Task: Create a due date automation trigger when advanced on, 2 hours before a card is due add content with a description not starting with resume.
Action: Mouse moved to (1185, 348)
Screenshot: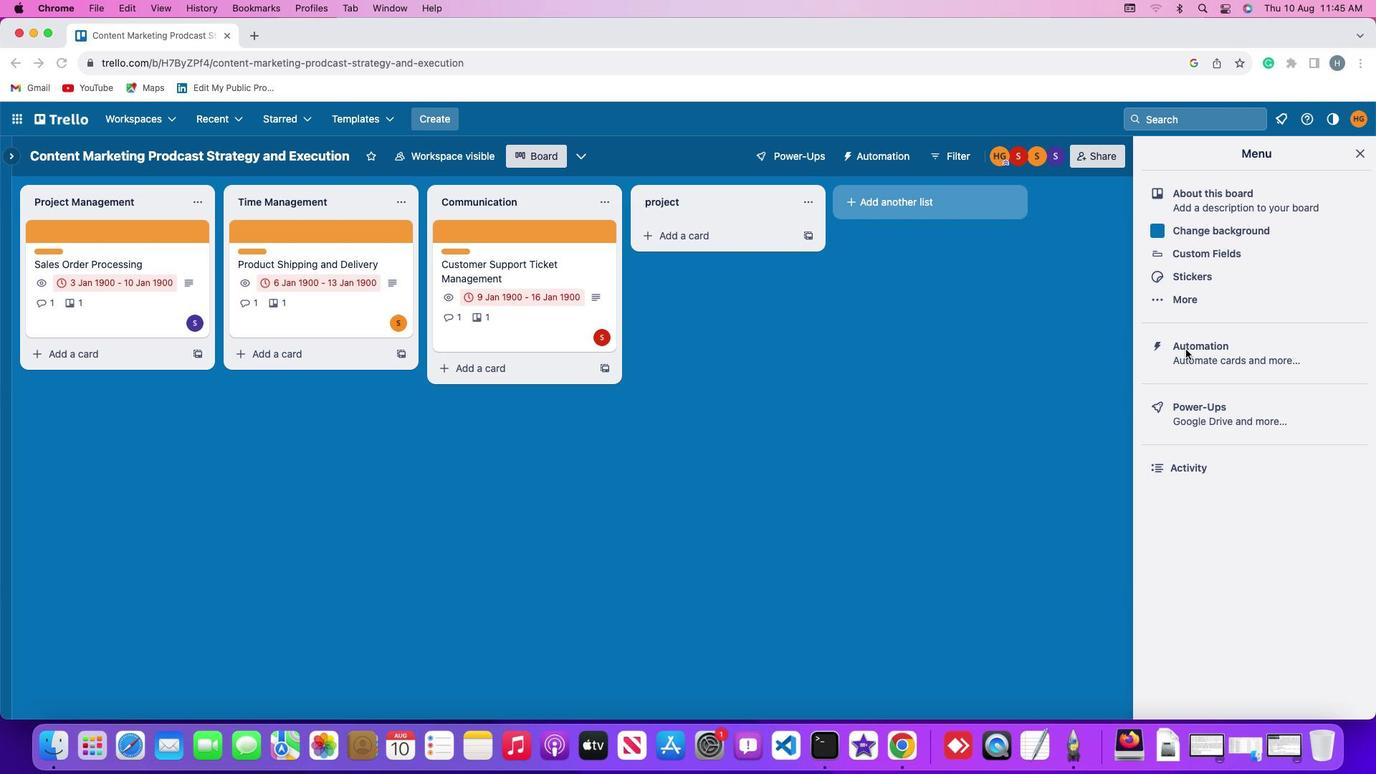 
Action: Mouse pressed left at (1185, 348)
Screenshot: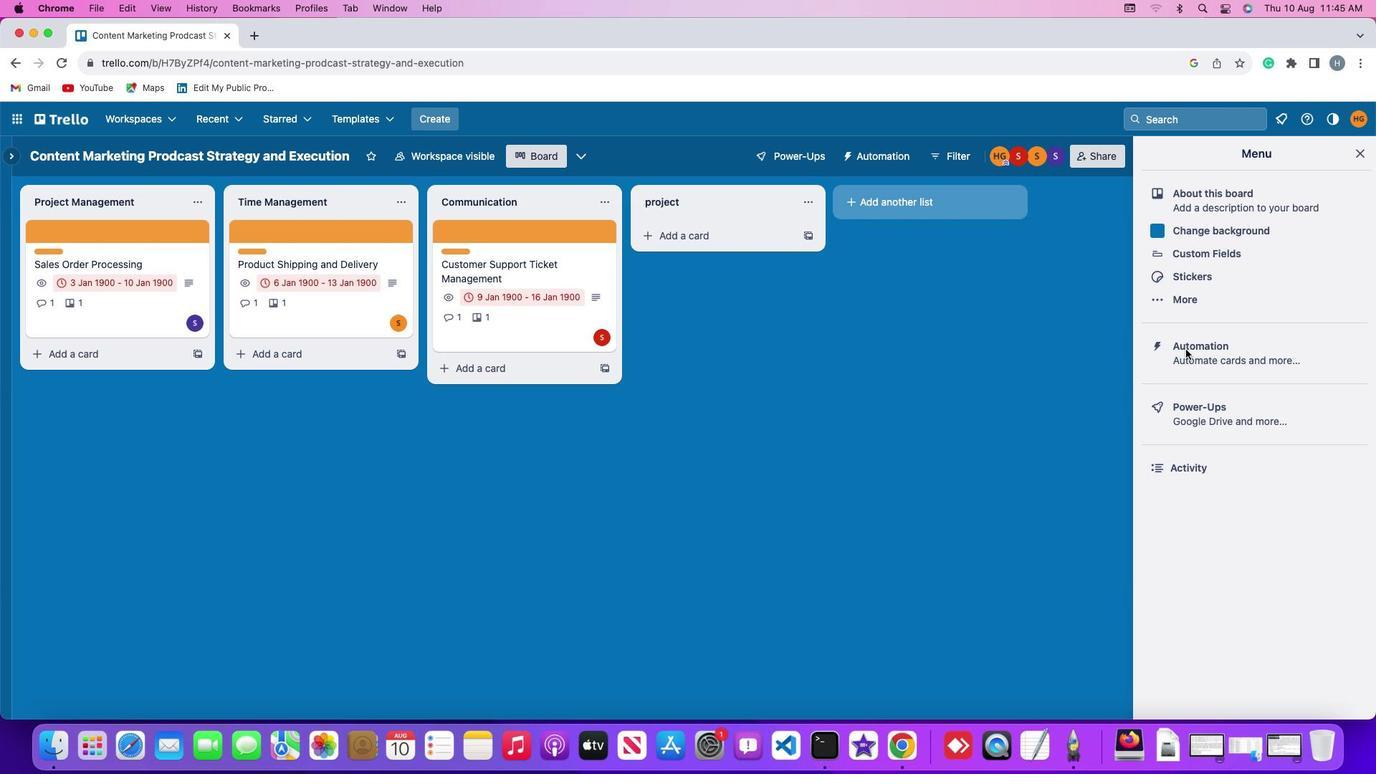 
Action: Mouse pressed left at (1185, 348)
Screenshot: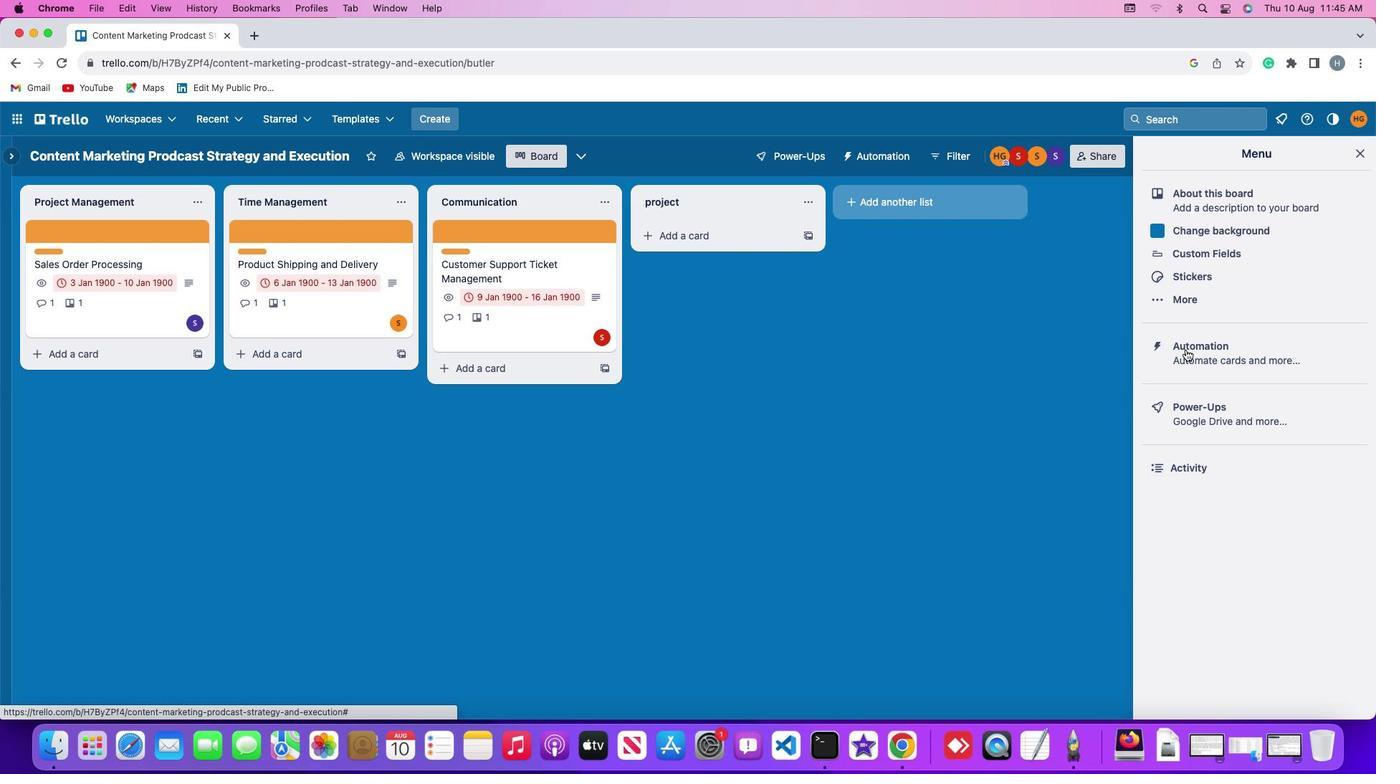 
Action: Mouse moved to (83, 338)
Screenshot: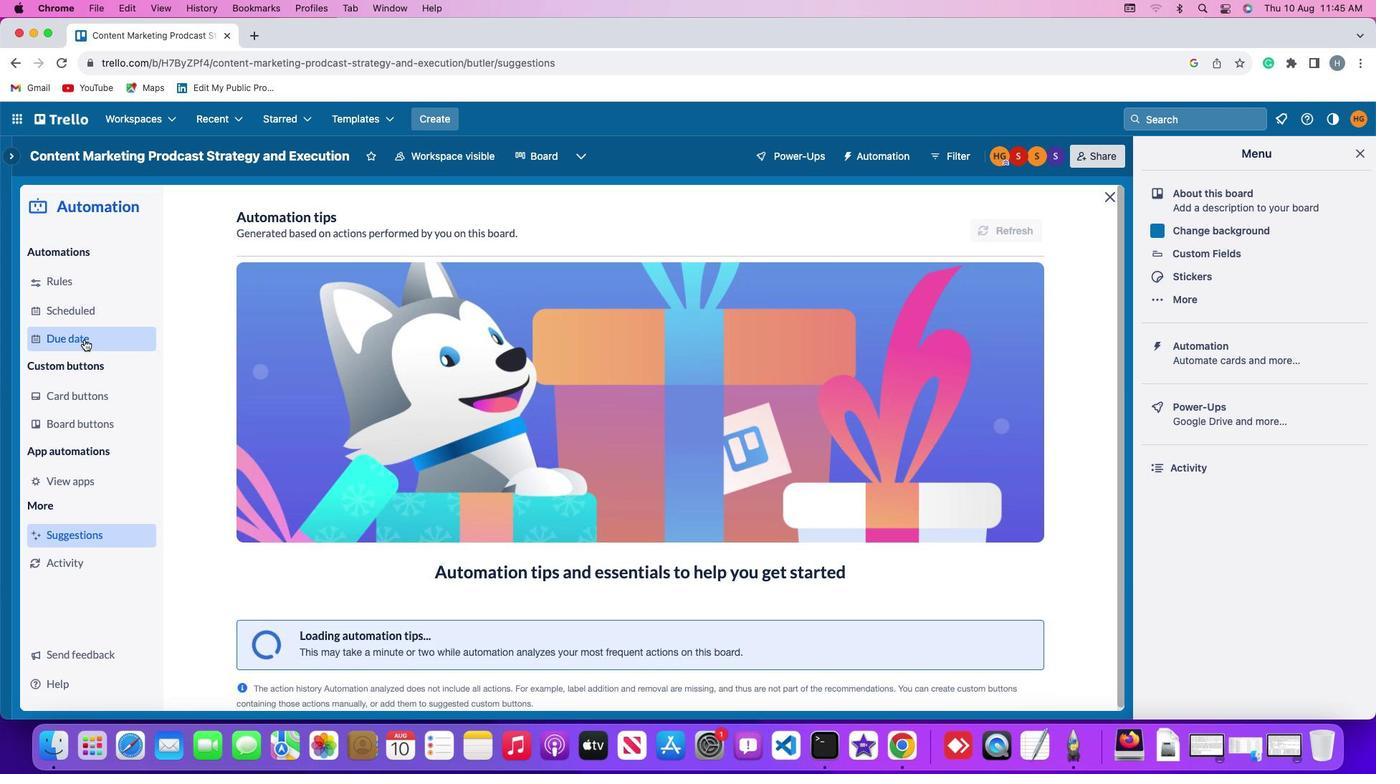 
Action: Mouse pressed left at (83, 338)
Screenshot: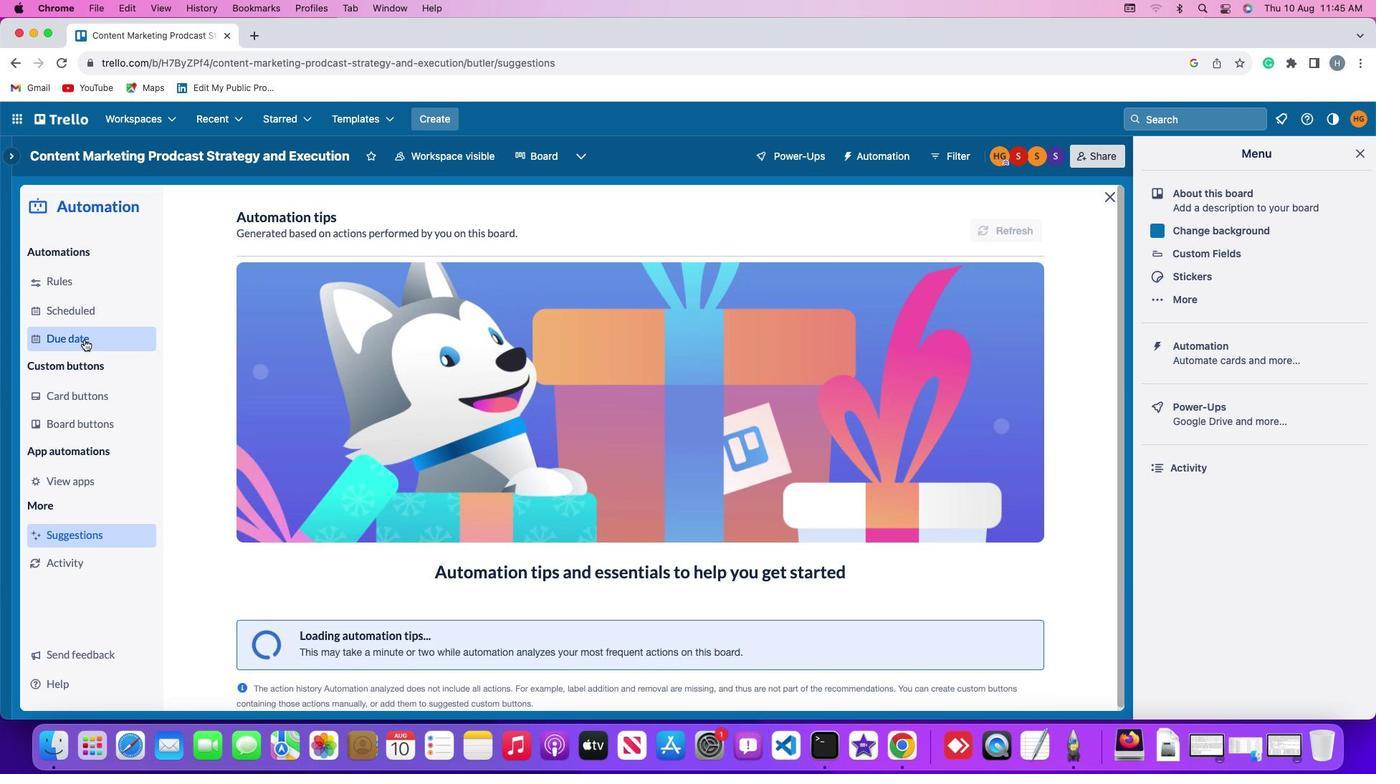 
Action: Mouse moved to (960, 220)
Screenshot: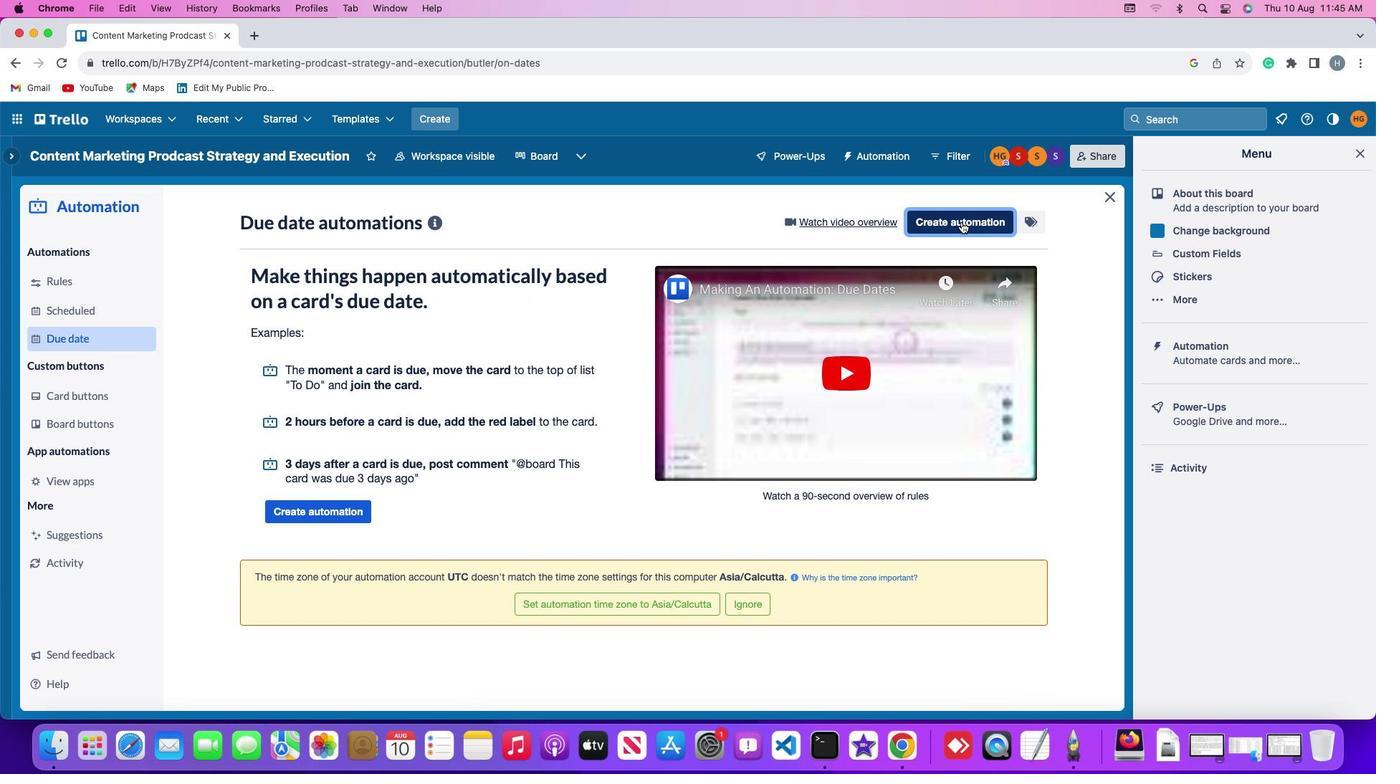 
Action: Mouse pressed left at (960, 220)
Screenshot: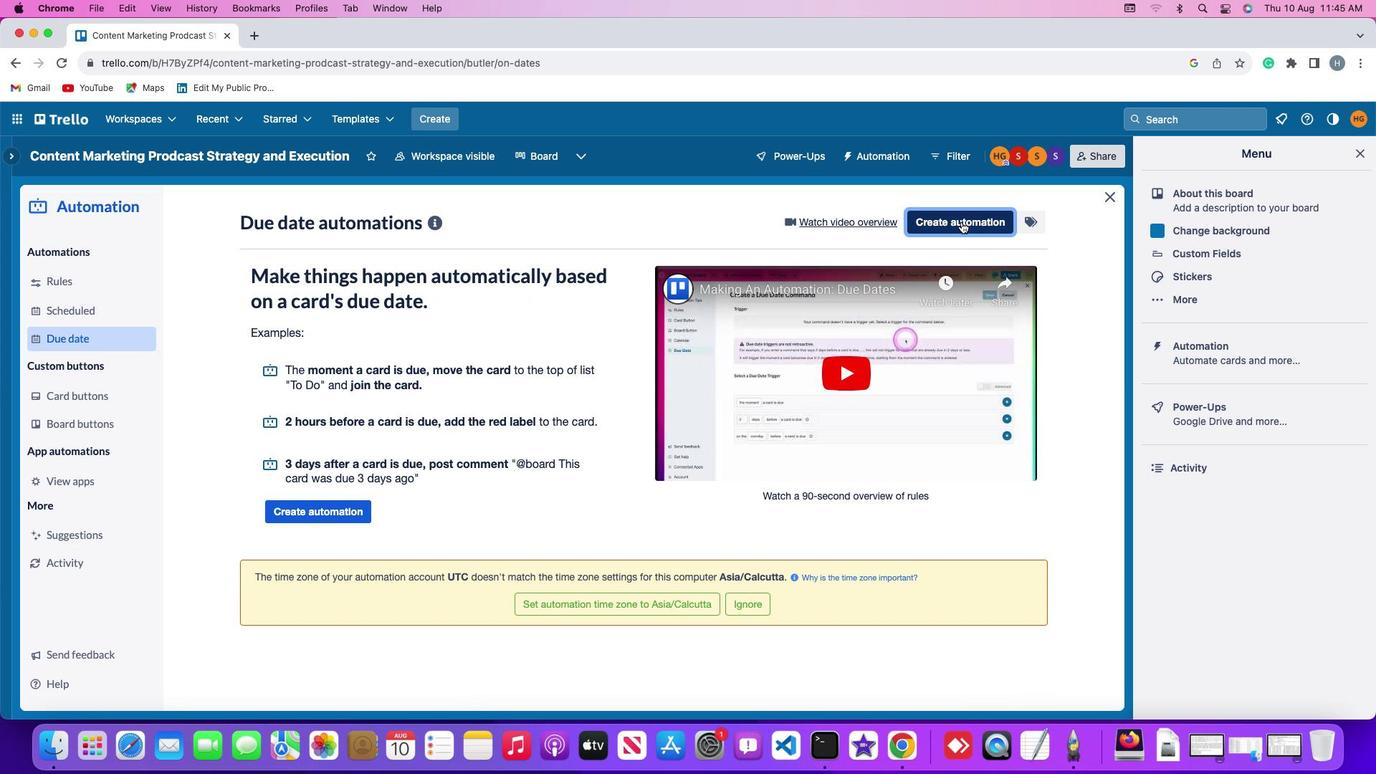 
Action: Mouse moved to (378, 354)
Screenshot: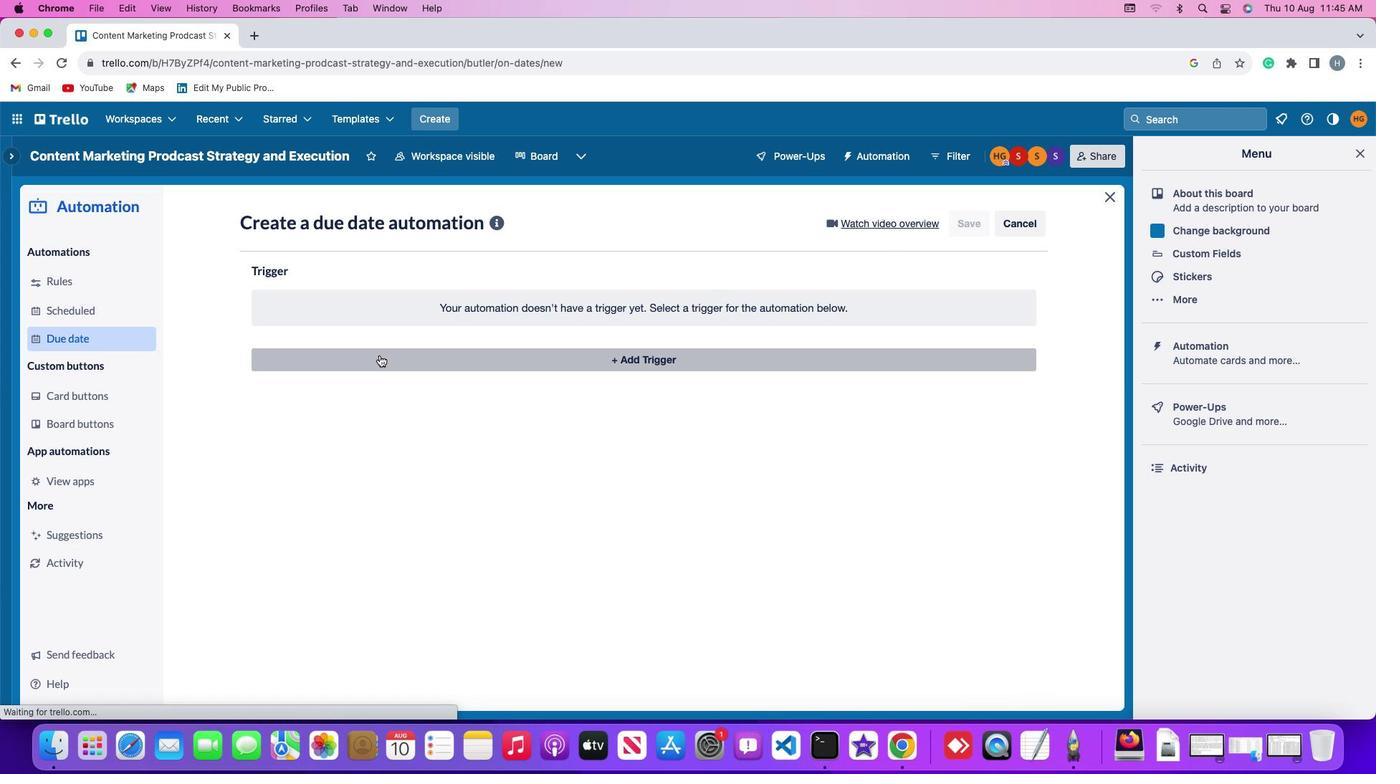 
Action: Mouse pressed left at (378, 354)
Screenshot: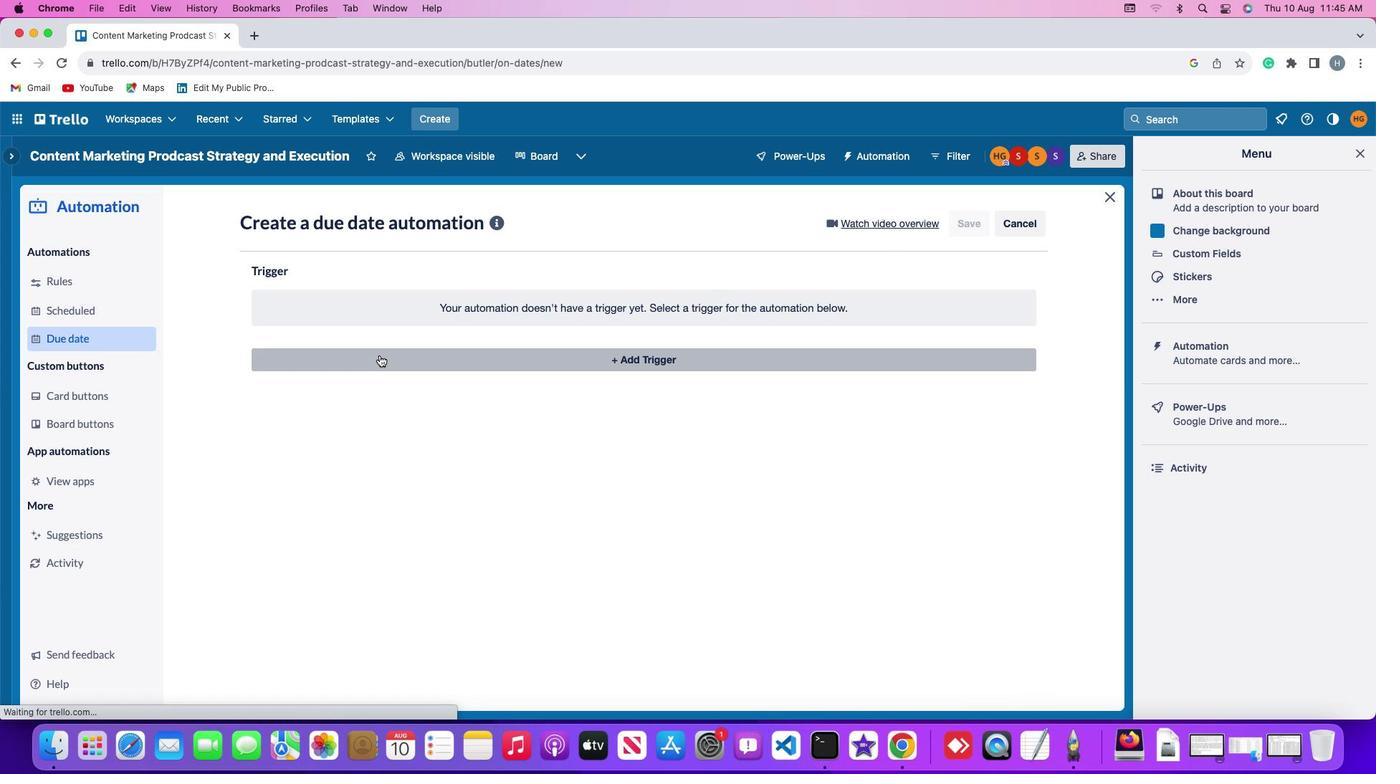 
Action: Mouse moved to (282, 574)
Screenshot: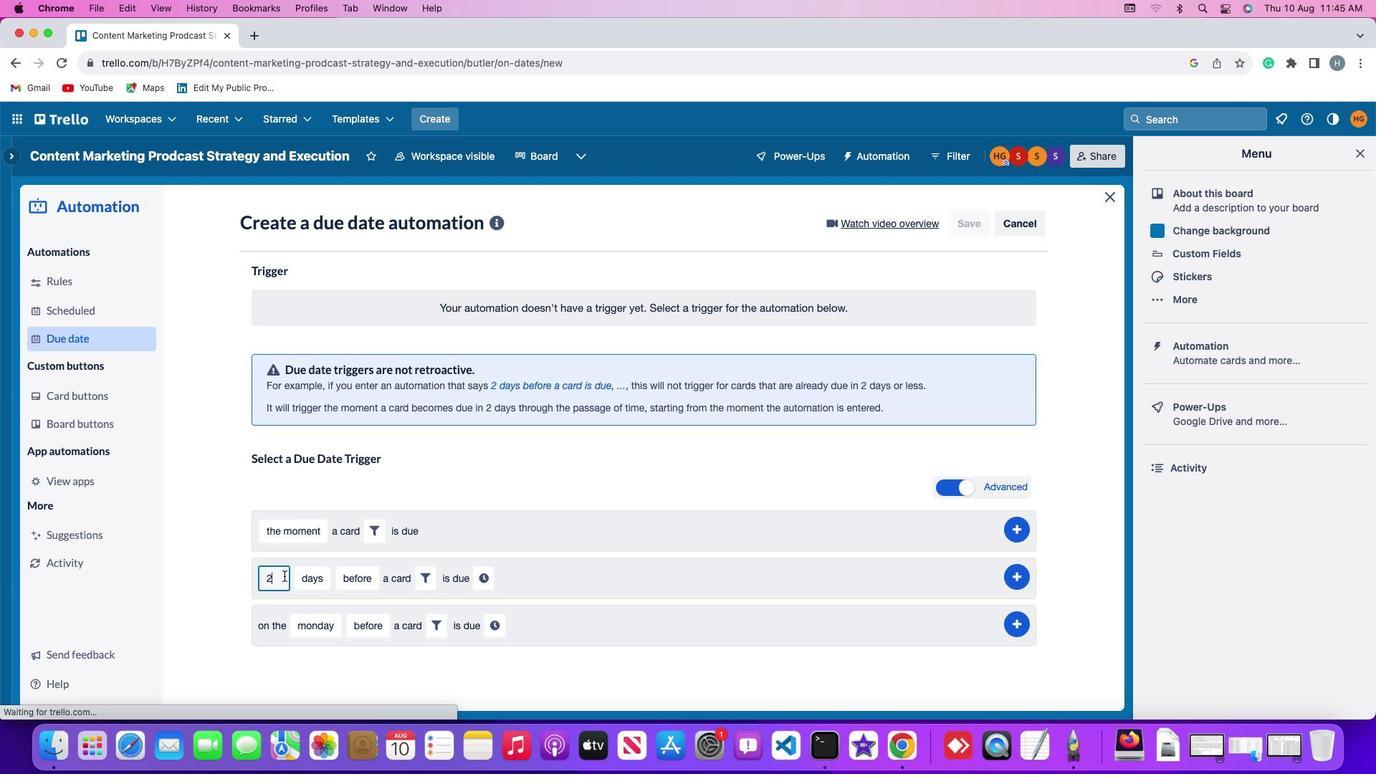 
Action: Mouse pressed left at (282, 574)
Screenshot: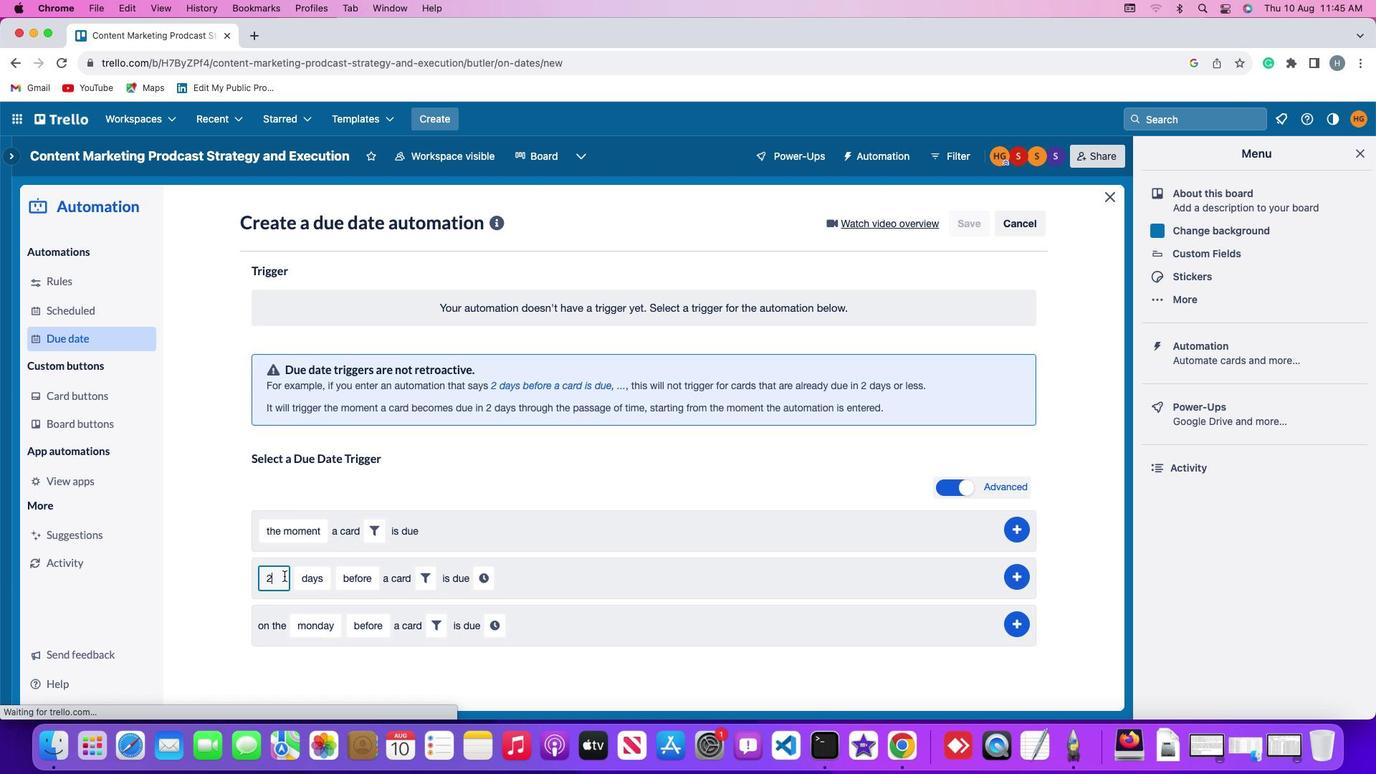 
Action: Mouse moved to (282, 572)
Screenshot: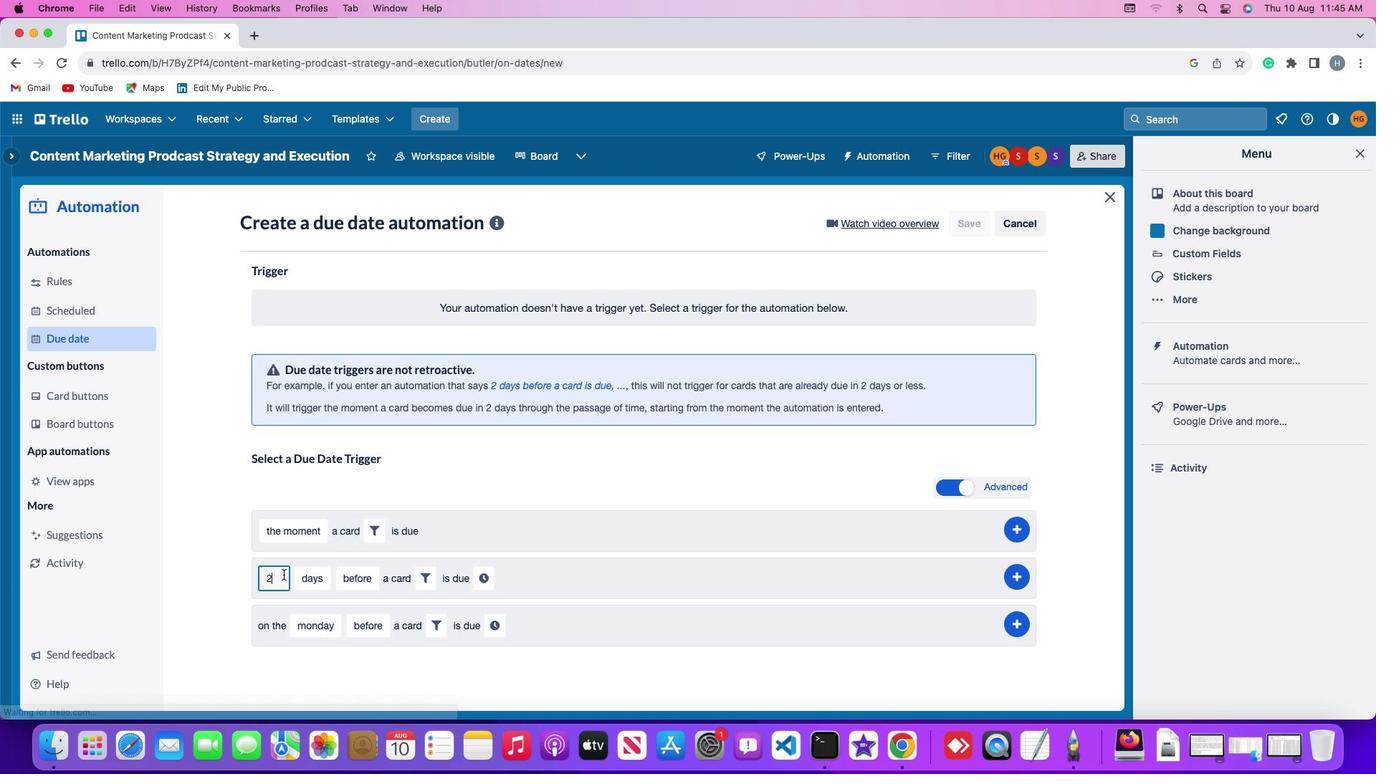 
Action: Key pressed Key.backspace'2'
Screenshot: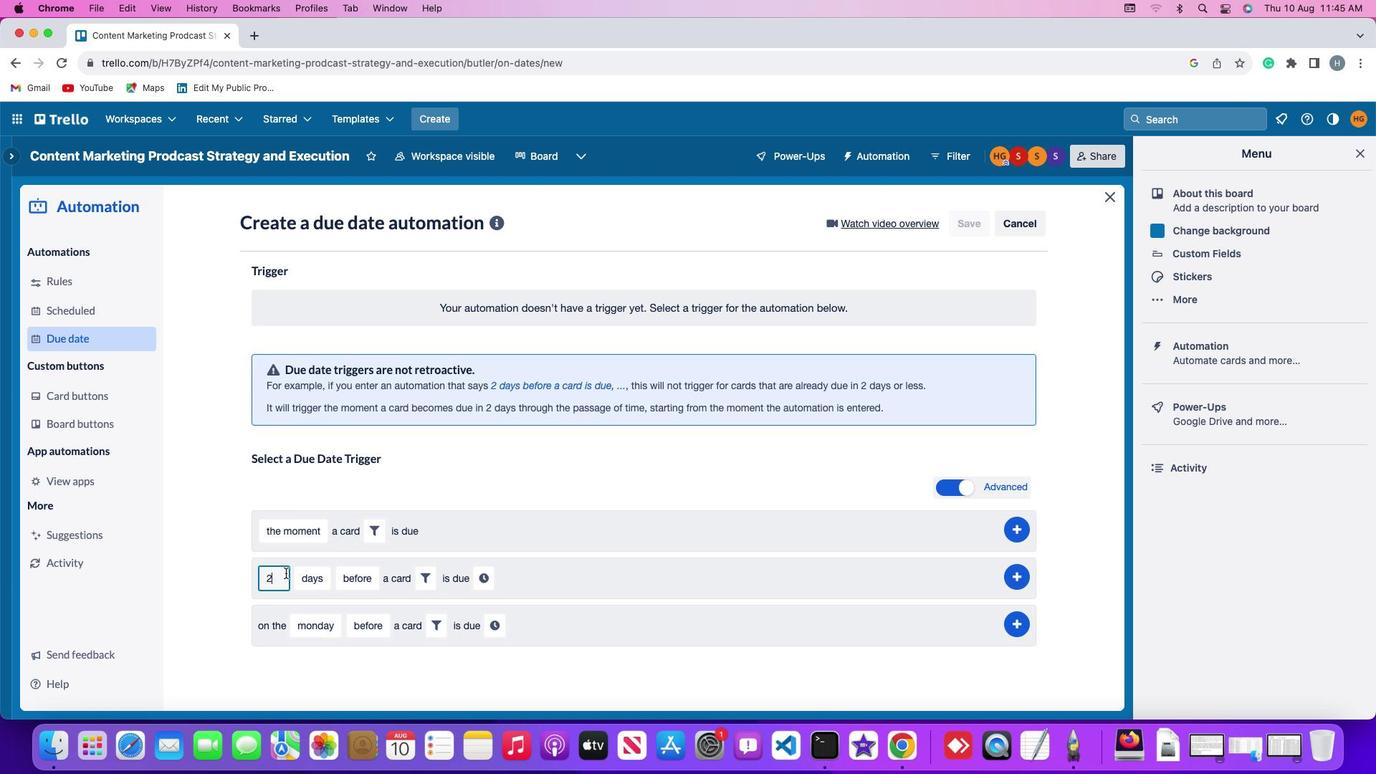 
Action: Mouse moved to (306, 574)
Screenshot: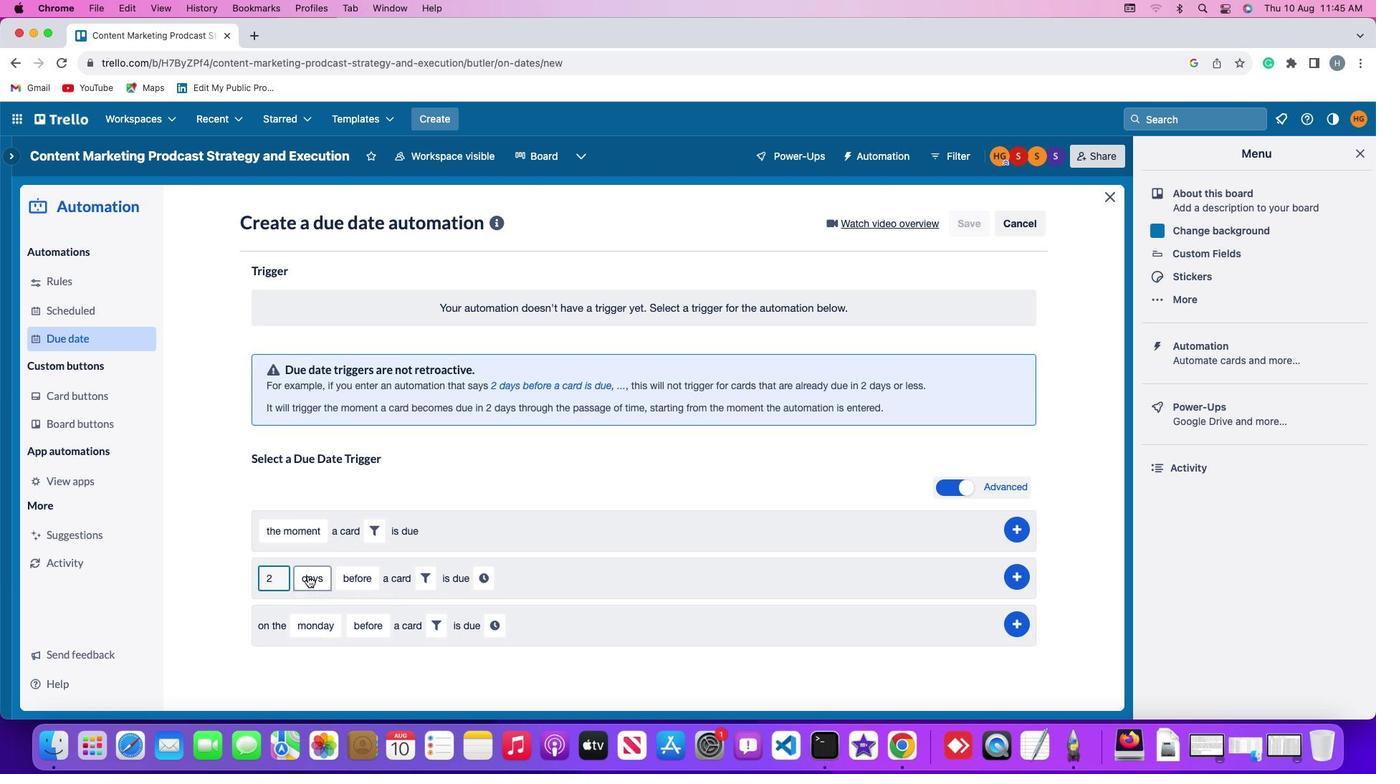 
Action: Mouse pressed left at (306, 574)
Screenshot: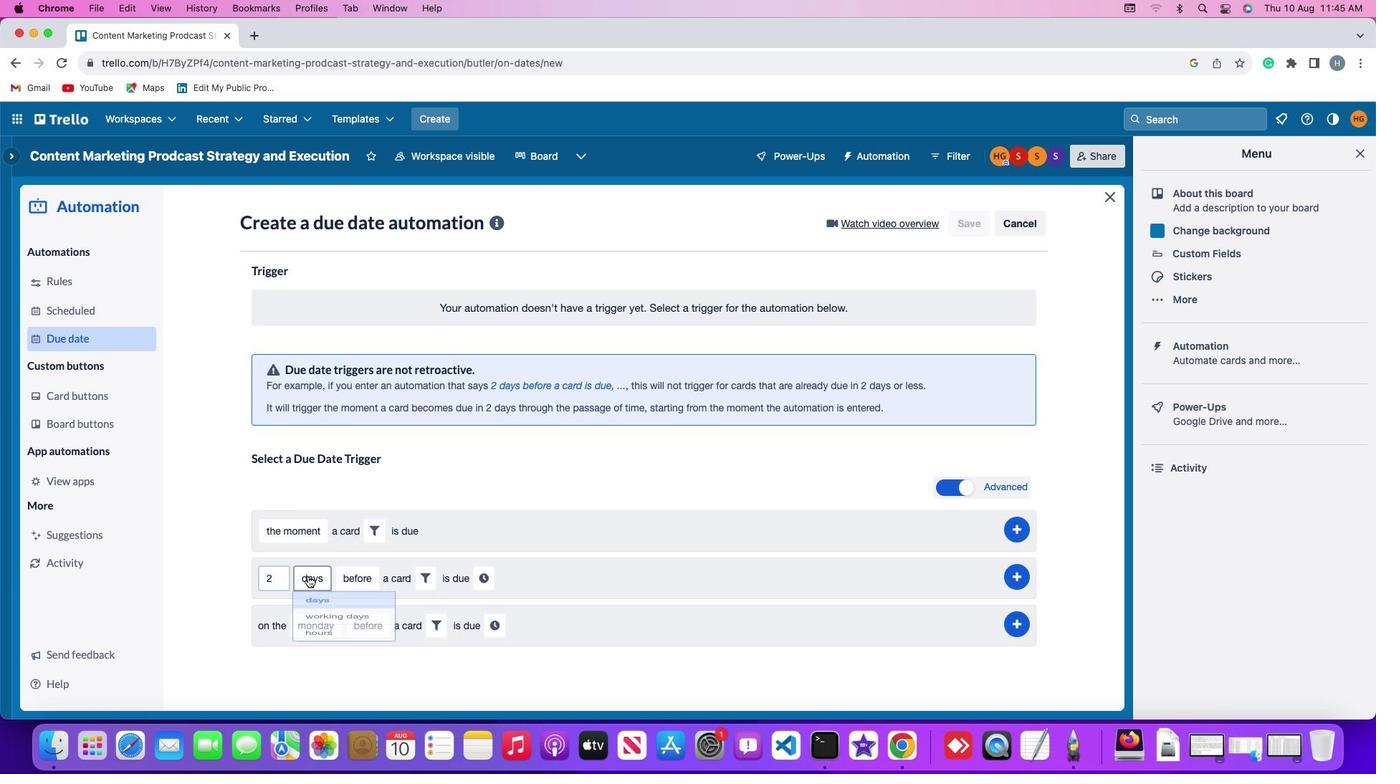 
Action: Mouse moved to (319, 665)
Screenshot: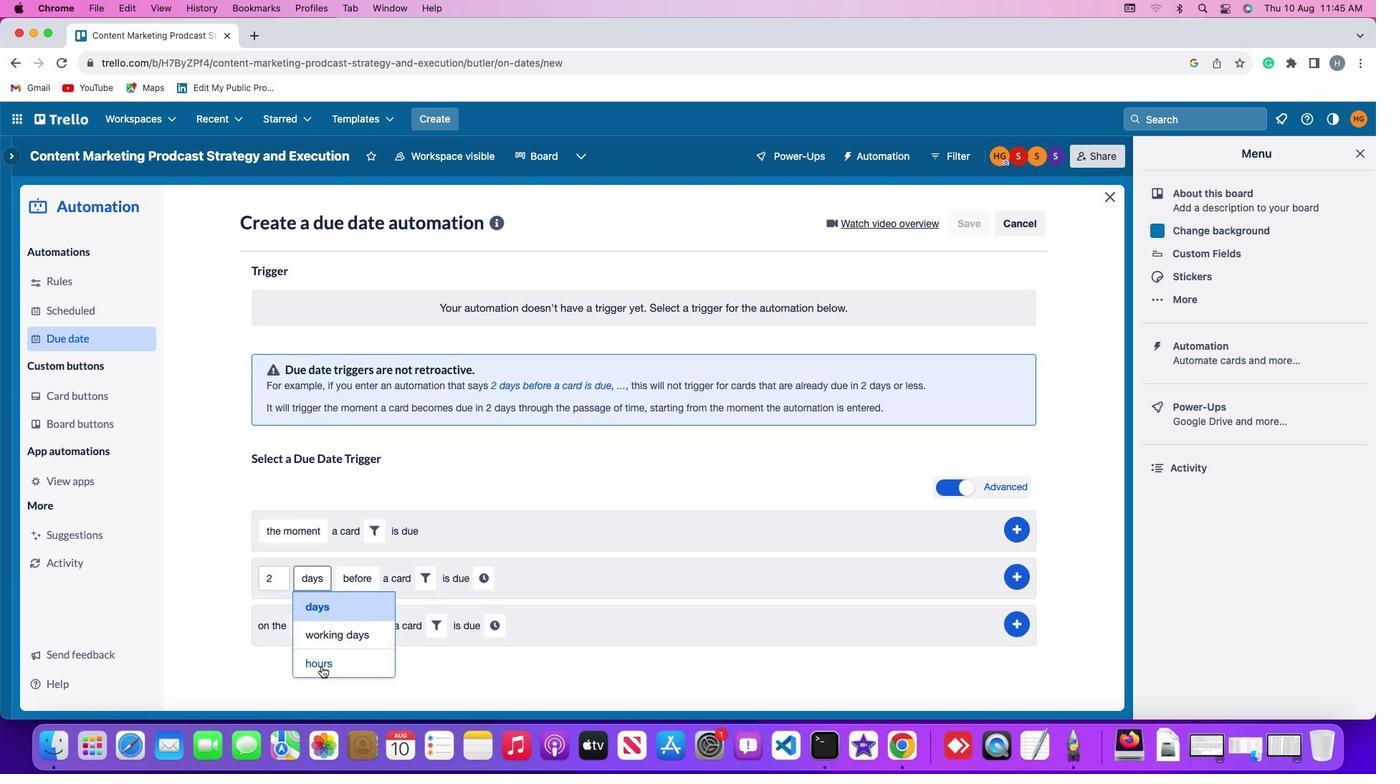 
Action: Mouse pressed left at (319, 665)
Screenshot: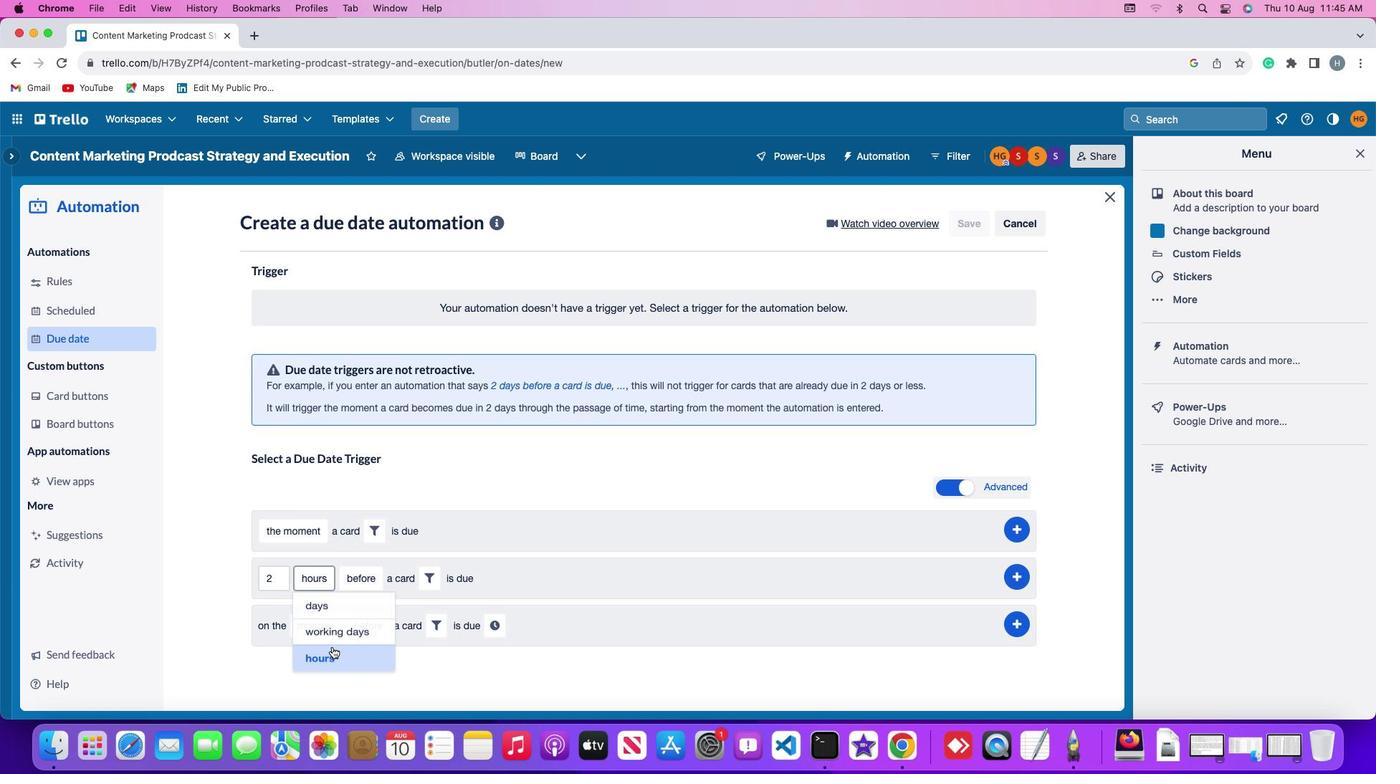 
Action: Mouse moved to (368, 572)
Screenshot: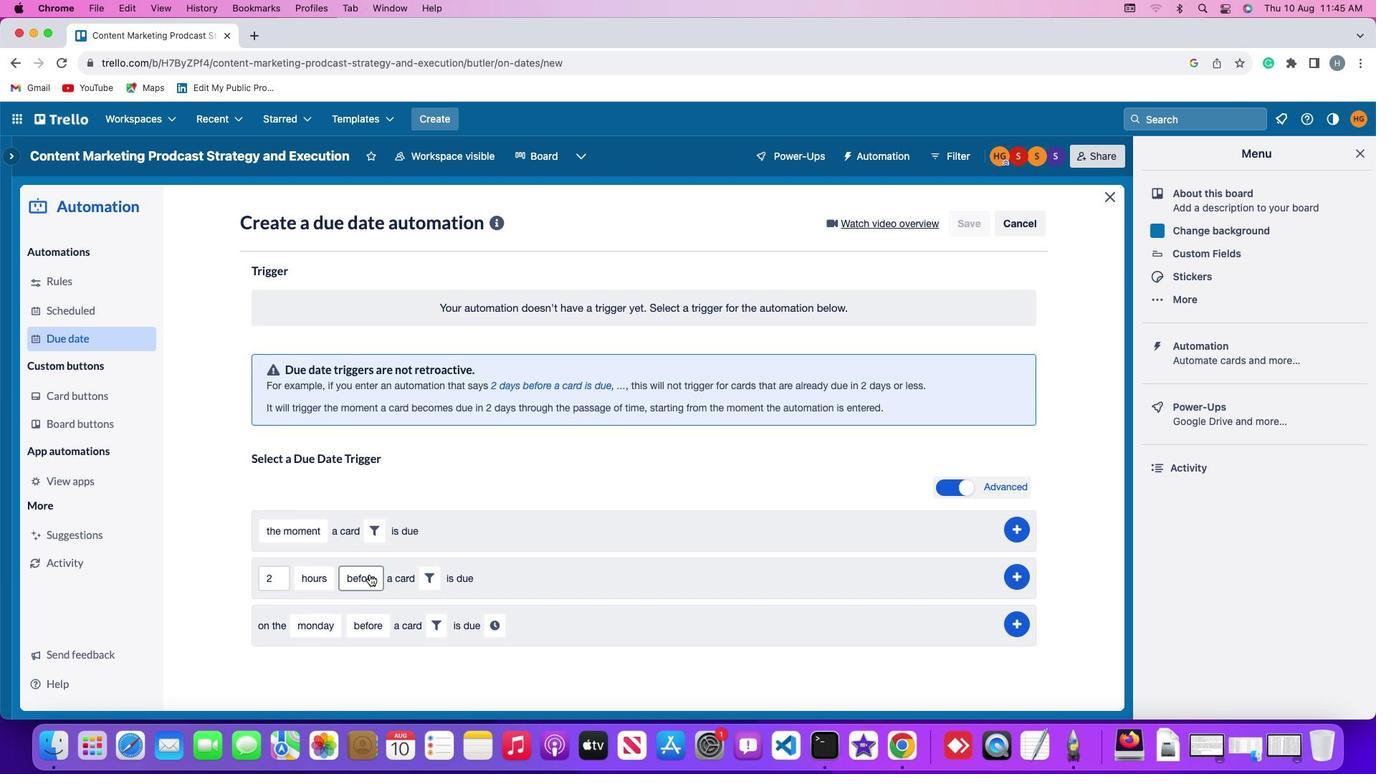 
Action: Mouse pressed left at (368, 572)
Screenshot: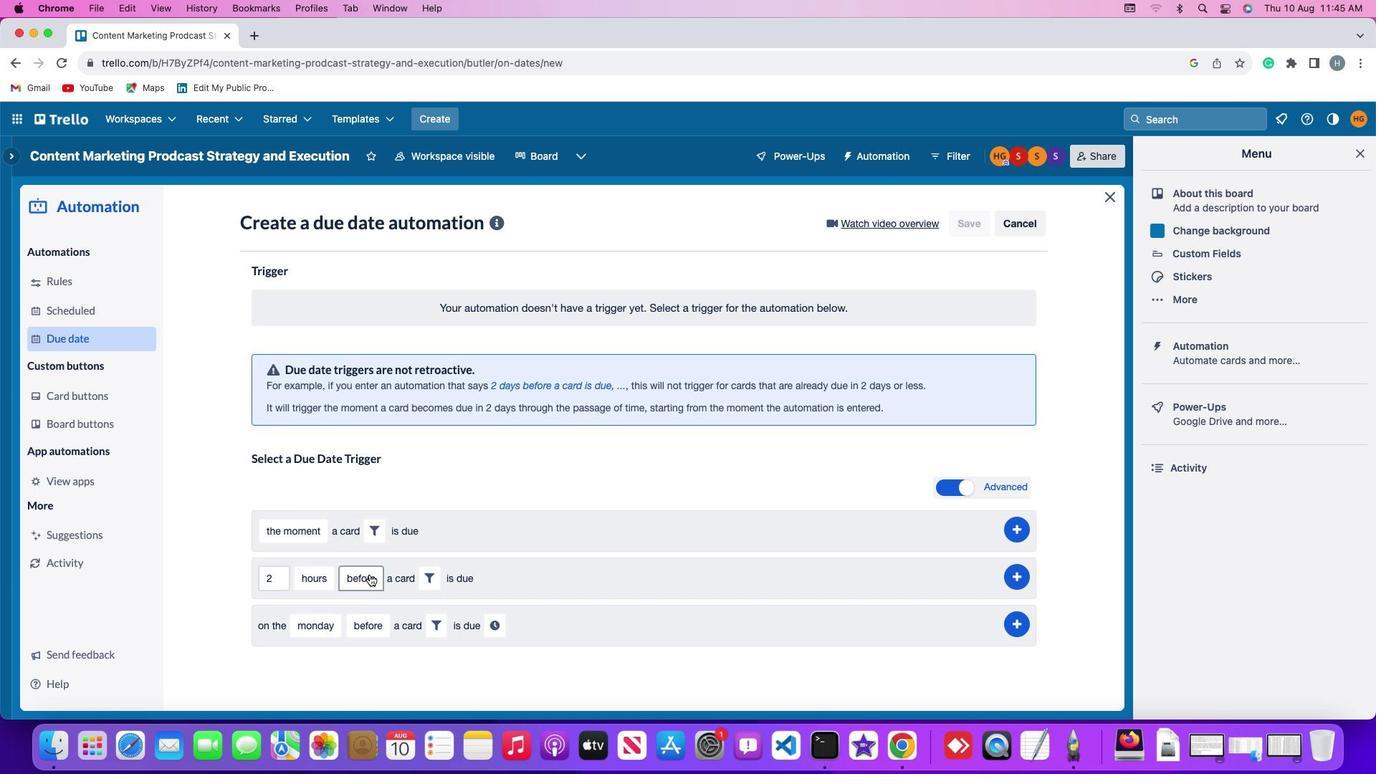 
Action: Mouse moved to (372, 601)
Screenshot: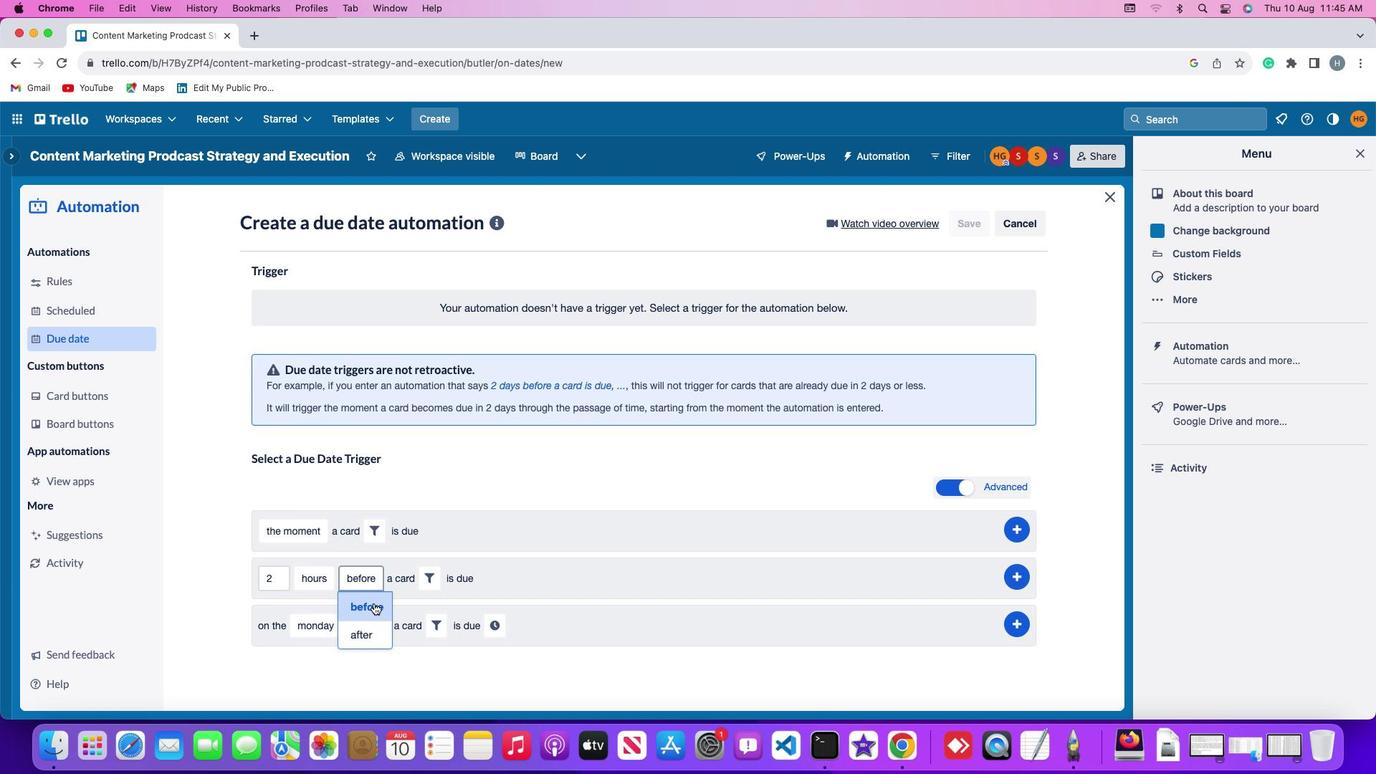 
Action: Mouse pressed left at (372, 601)
Screenshot: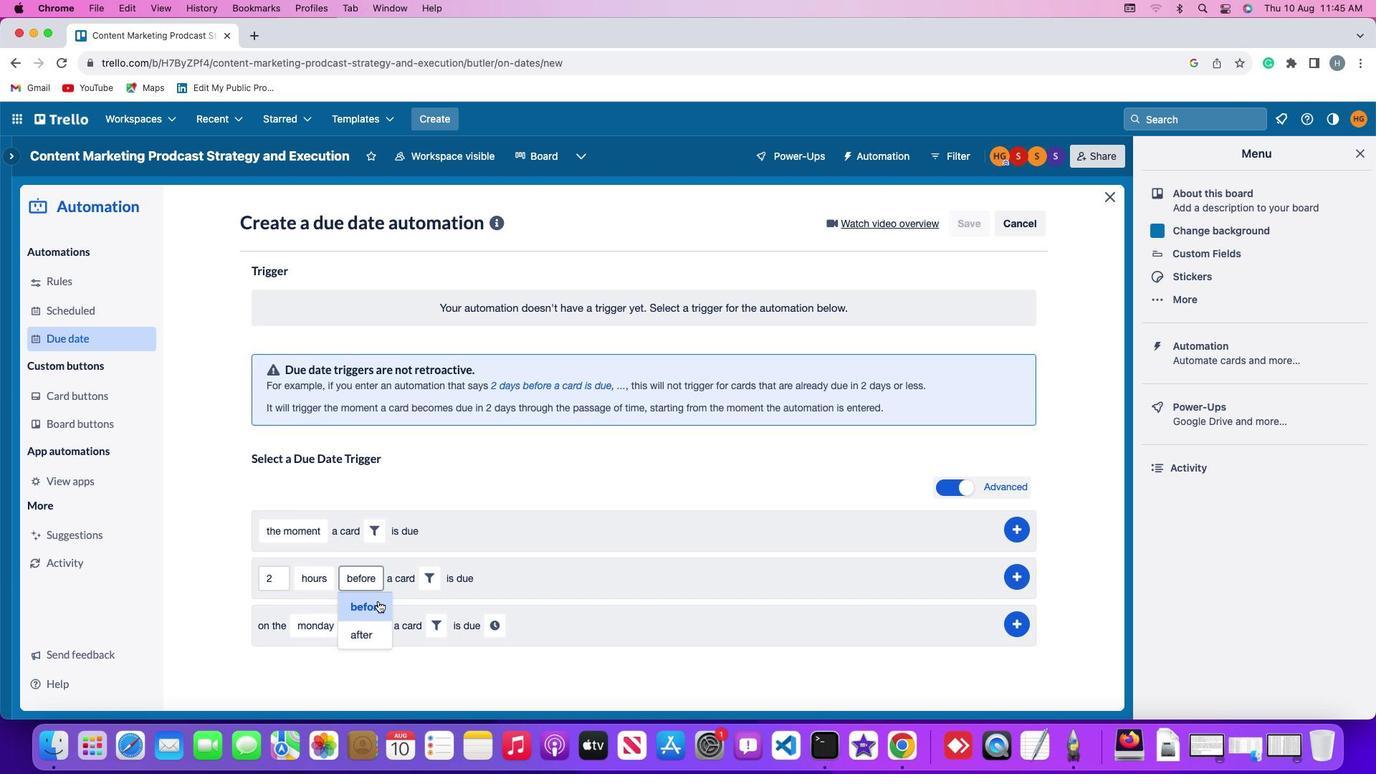 
Action: Mouse moved to (423, 577)
Screenshot: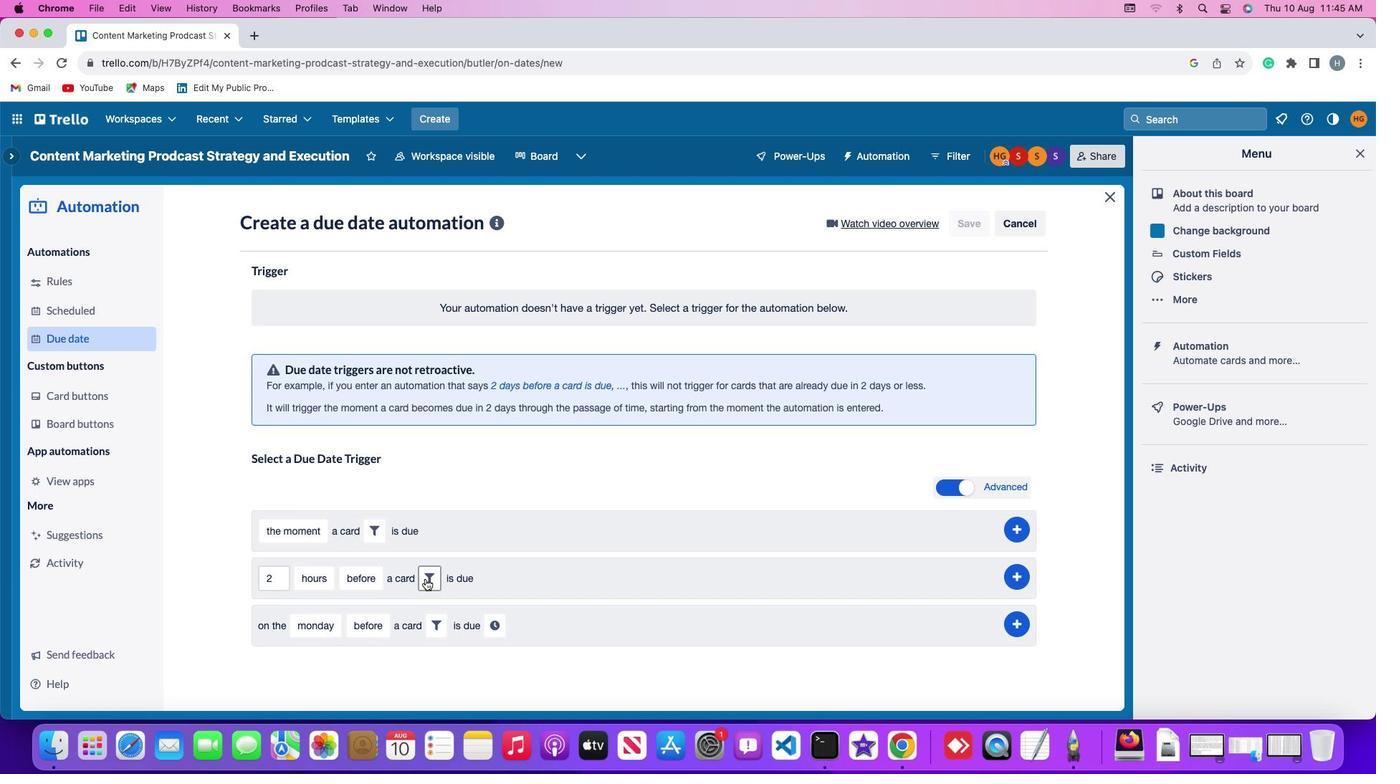 
Action: Mouse pressed left at (423, 577)
Screenshot: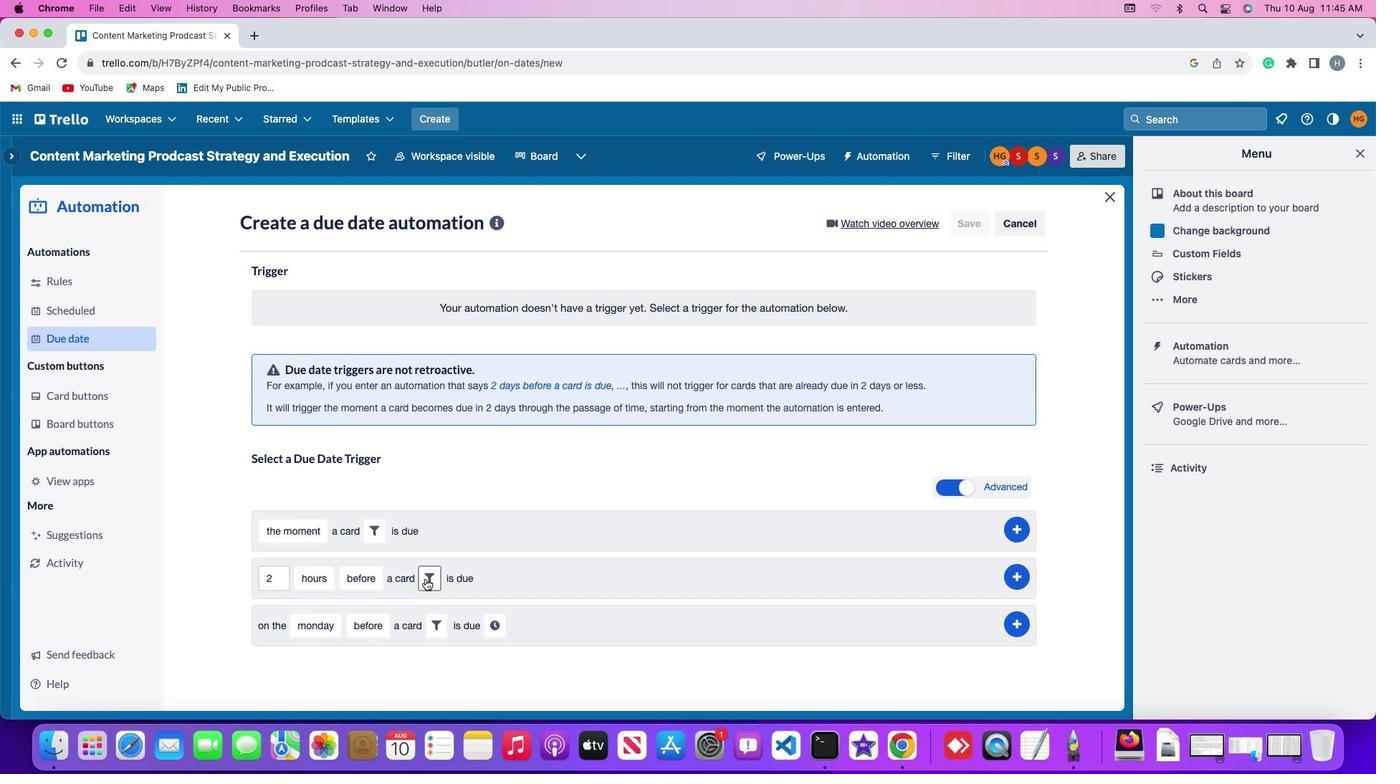 
Action: Mouse moved to (605, 626)
Screenshot: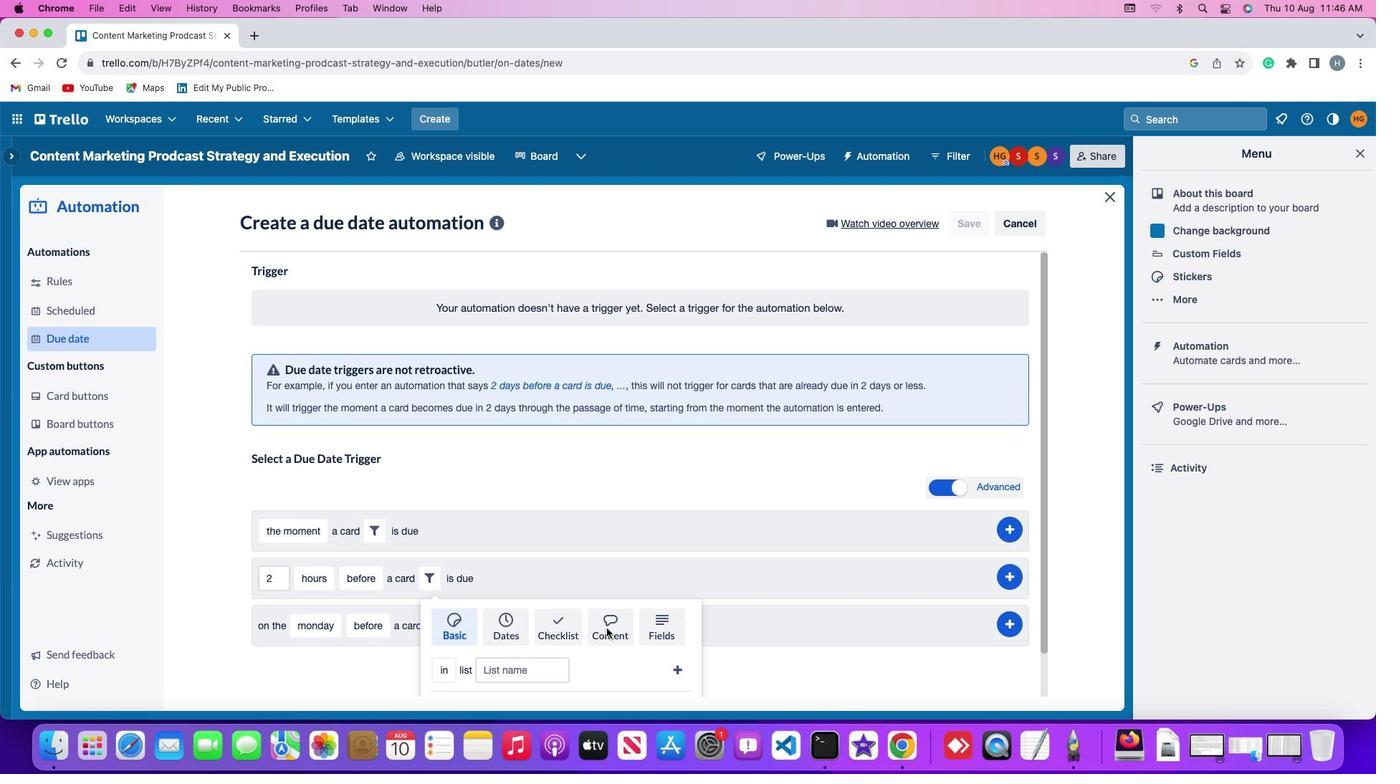 
Action: Mouse pressed left at (605, 626)
Screenshot: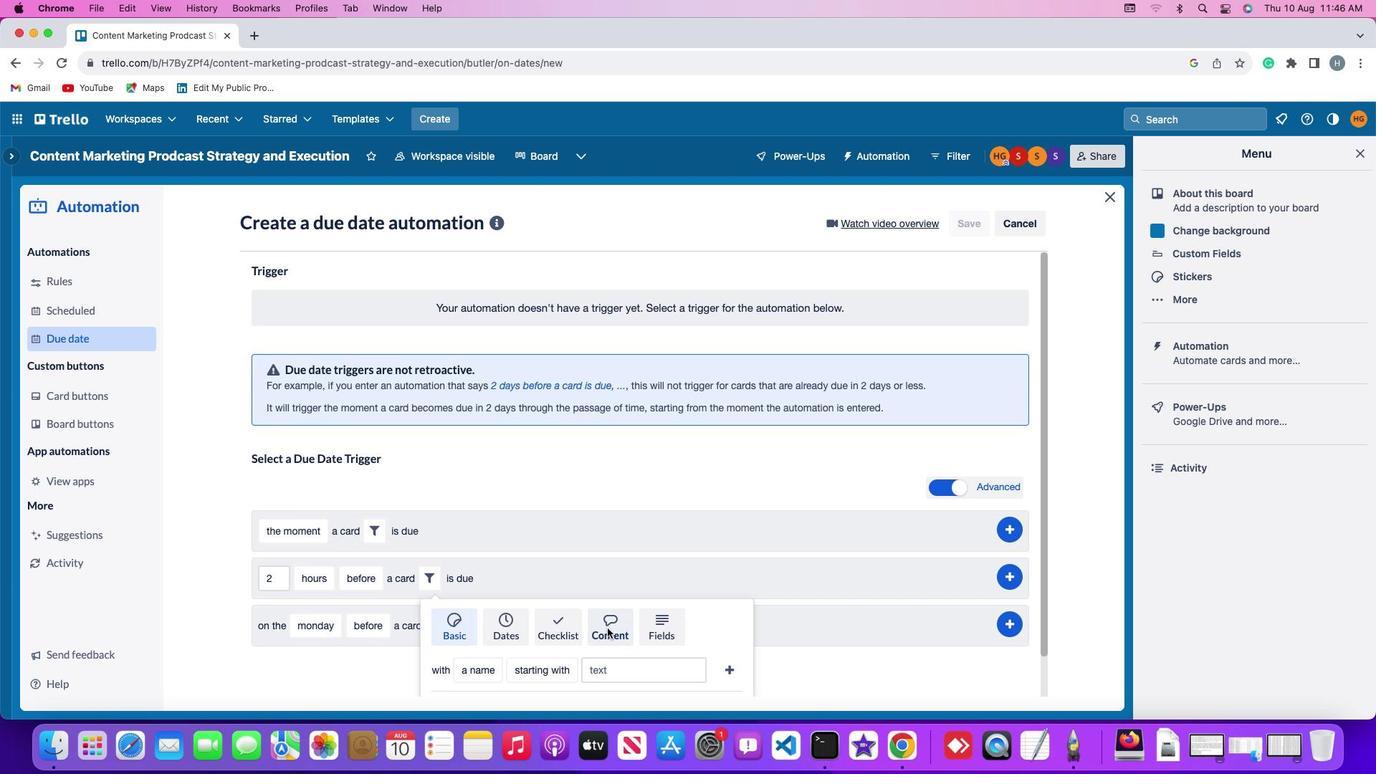 
Action: Mouse moved to (486, 667)
Screenshot: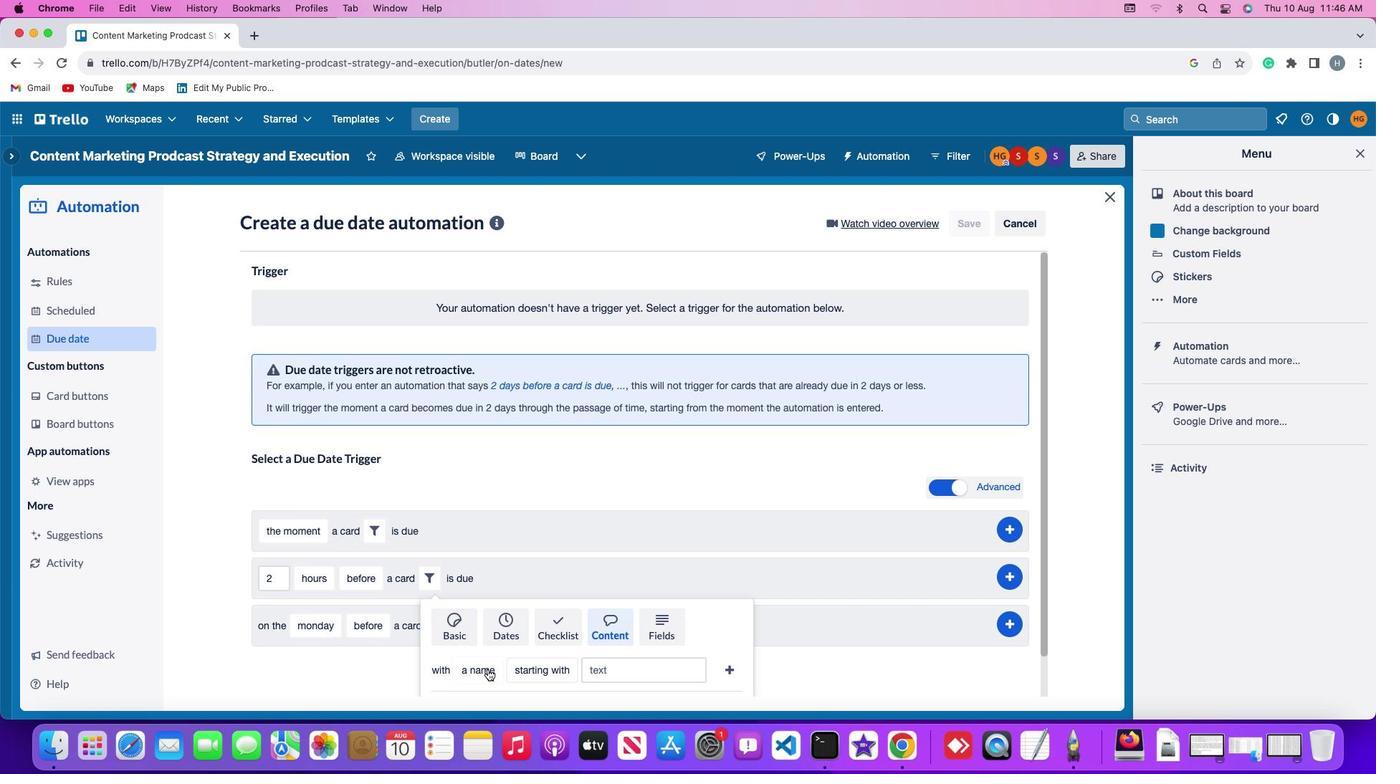
Action: Mouse pressed left at (486, 667)
Screenshot: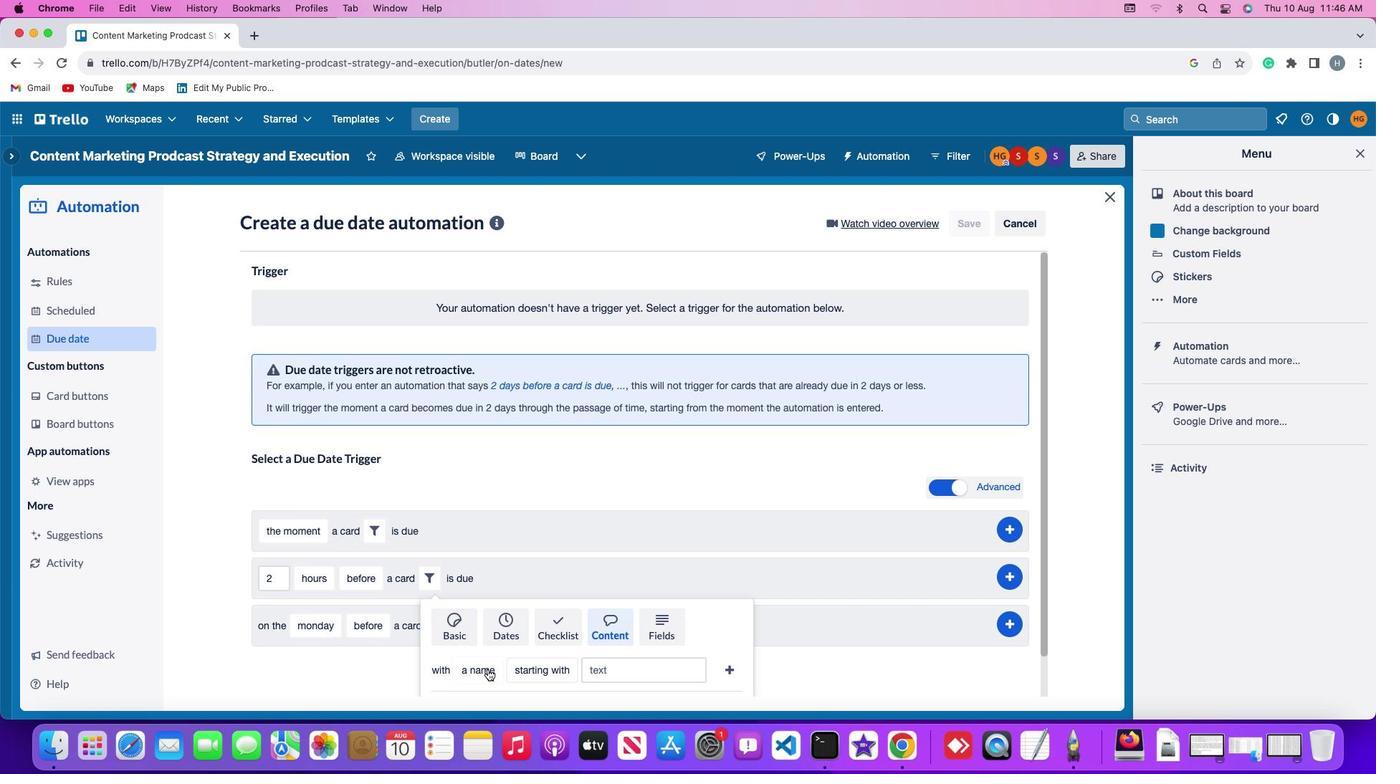 
Action: Mouse moved to (489, 615)
Screenshot: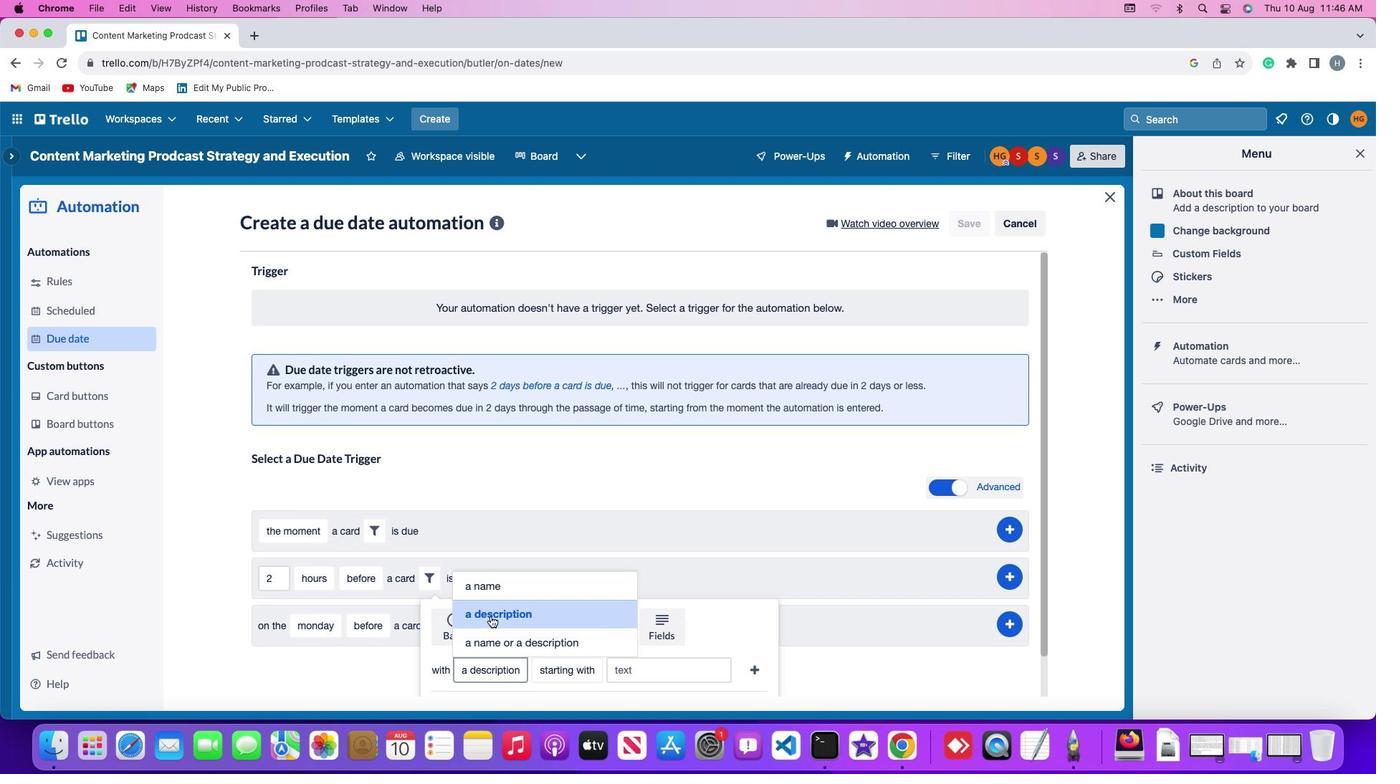 
Action: Mouse pressed left at (489, 615)
Screenshot: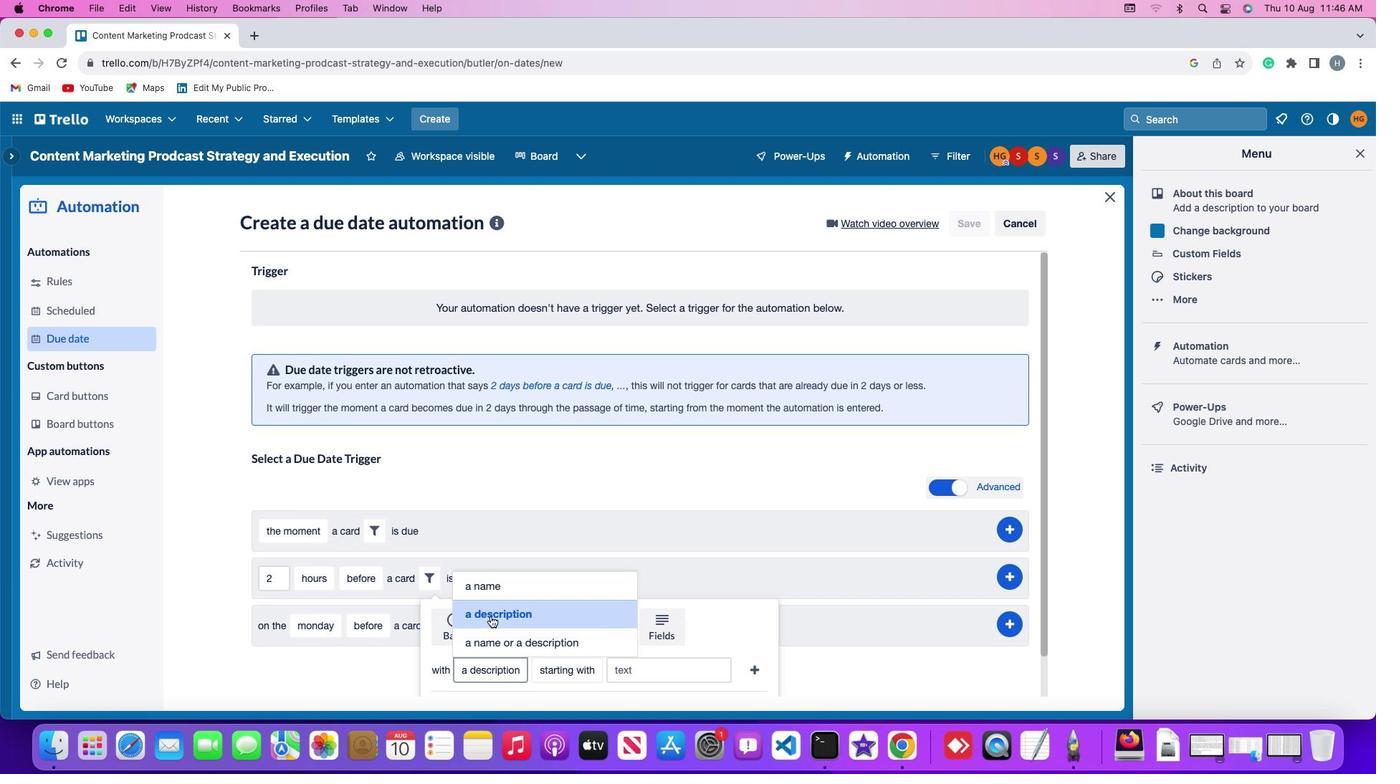 
Action: Mouse moved to (569, 671)
Screenshot: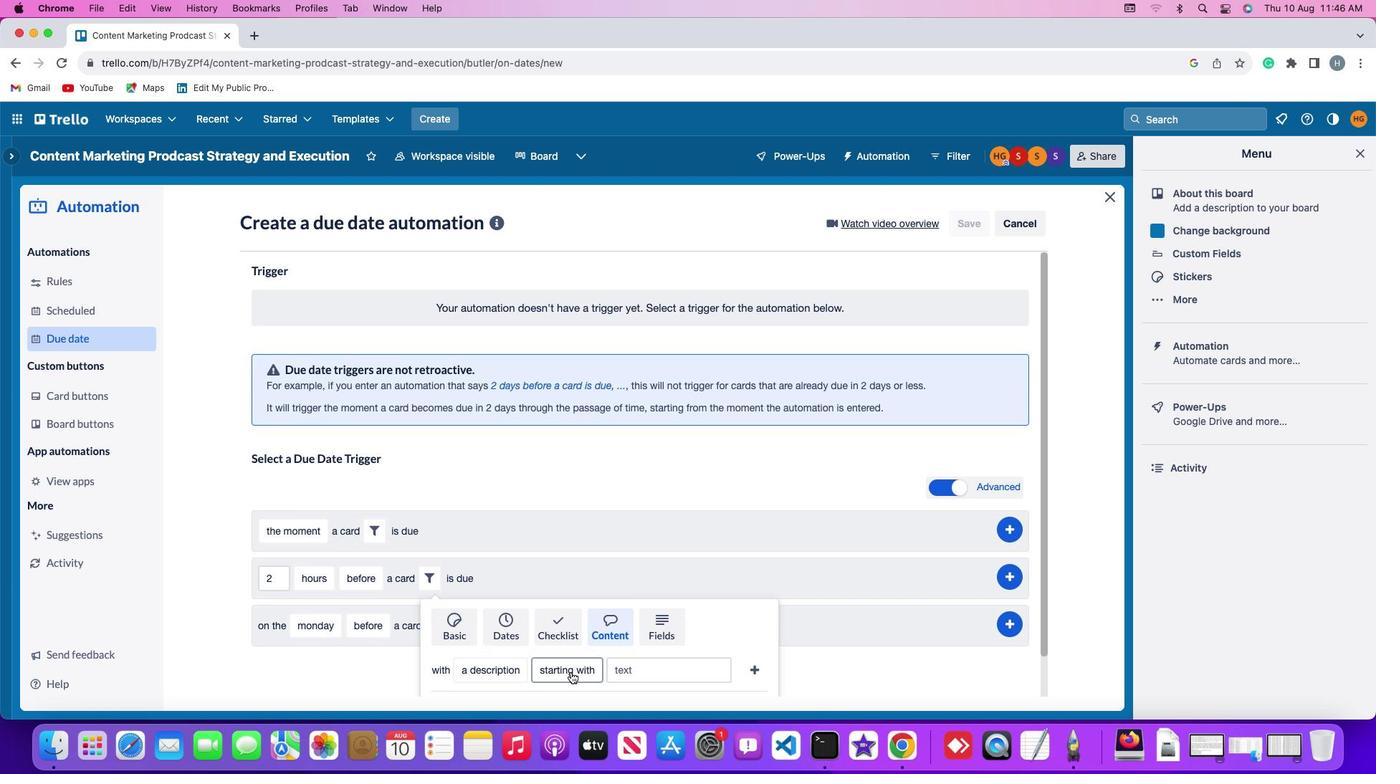 
Action: Mouse pressed left at (569, 671)
Screenshot: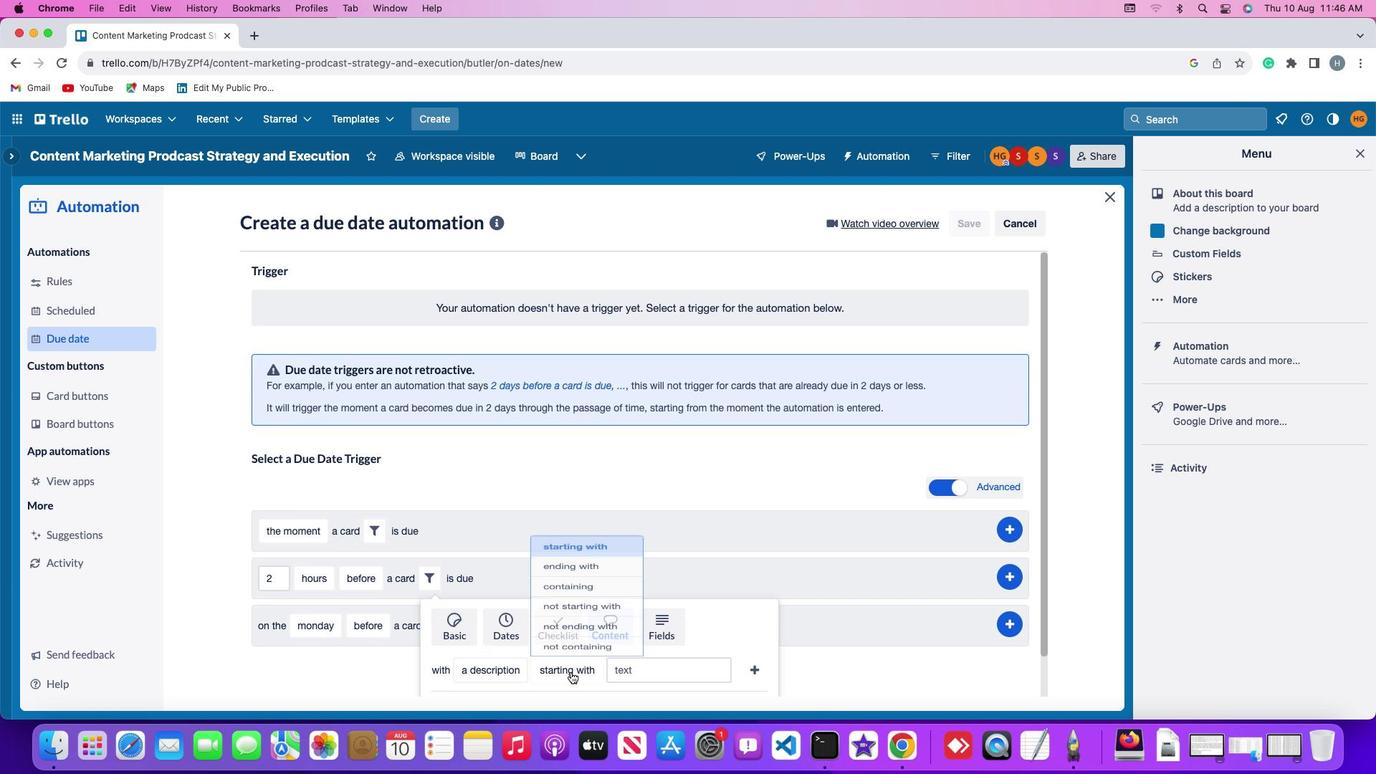 
Action: Mouse moved to (575, 580)
Screenshot: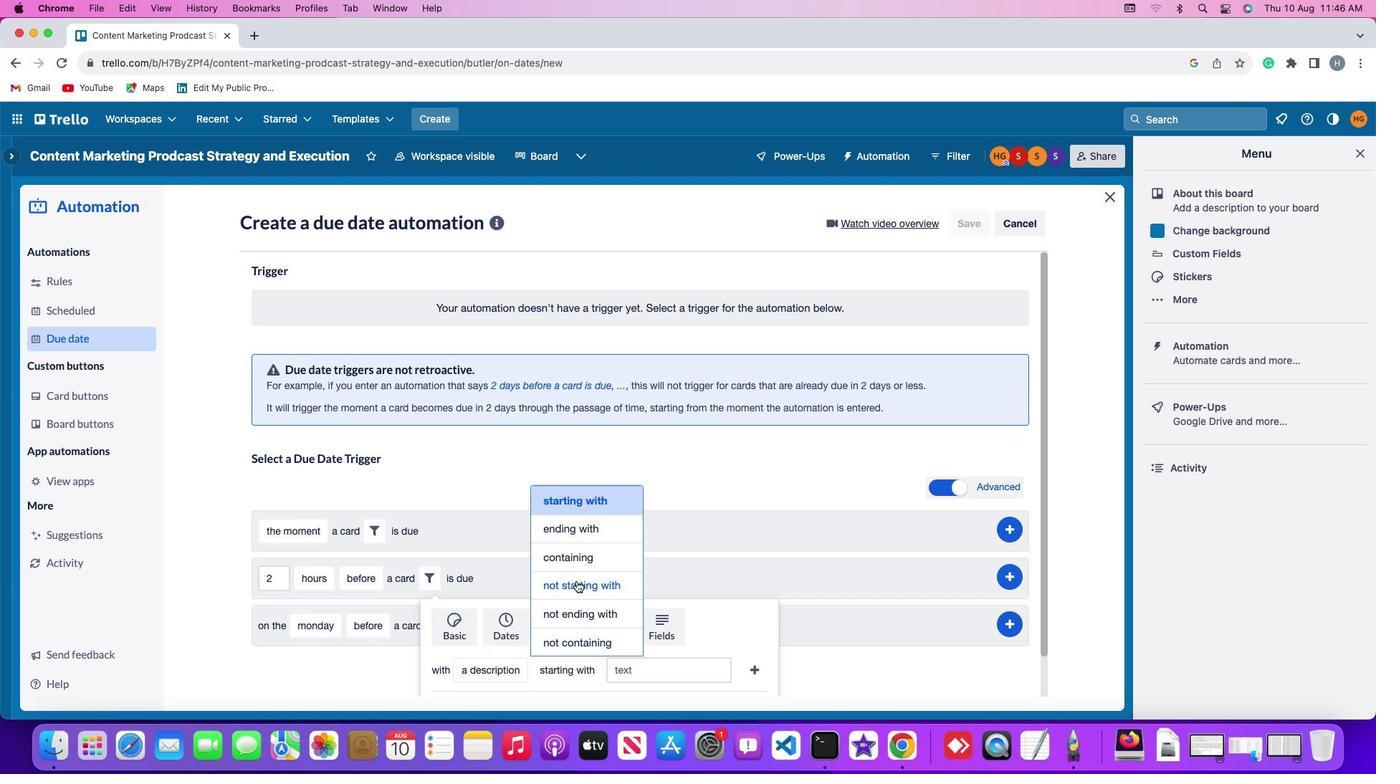 
Action: Mouse pressed left at (575, 580)
Screenshot: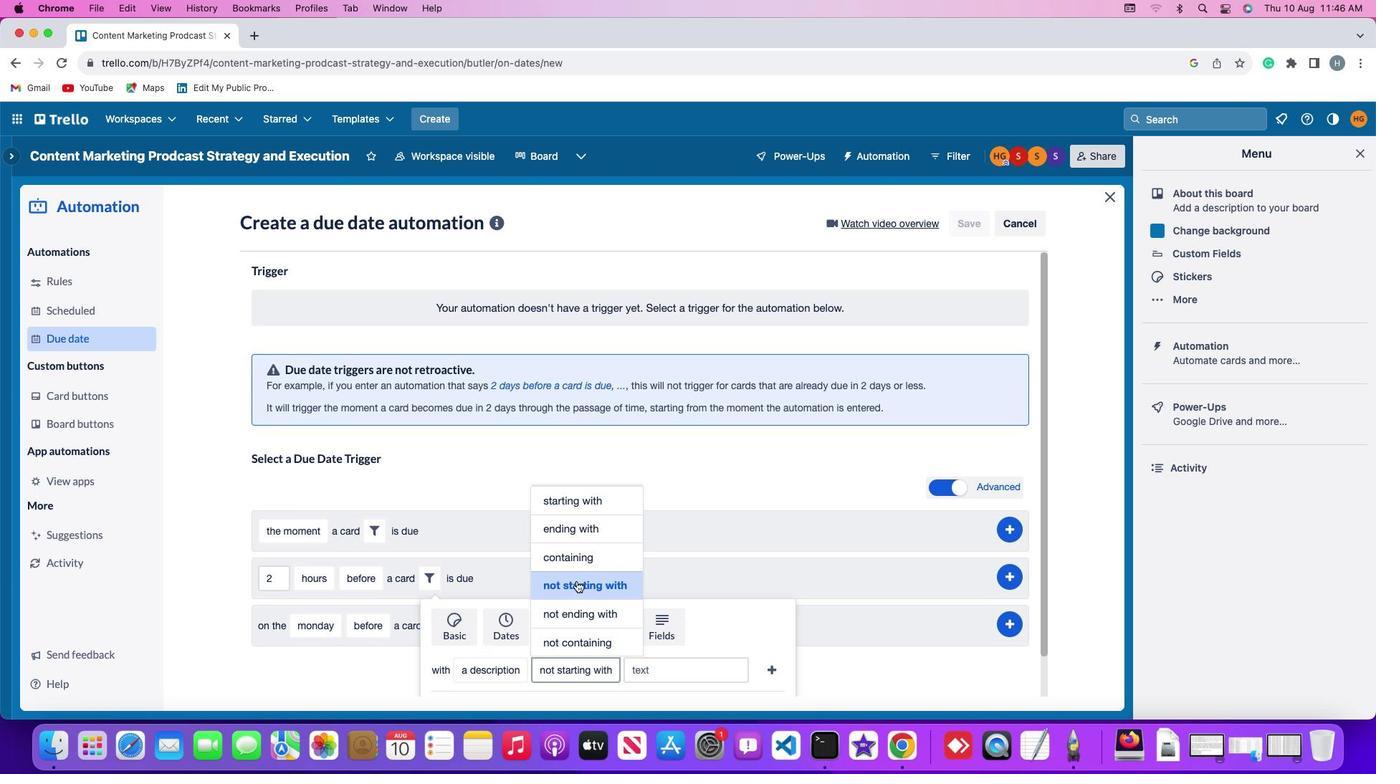 
Action: Mouse moved to (663, 666)
Screenshot: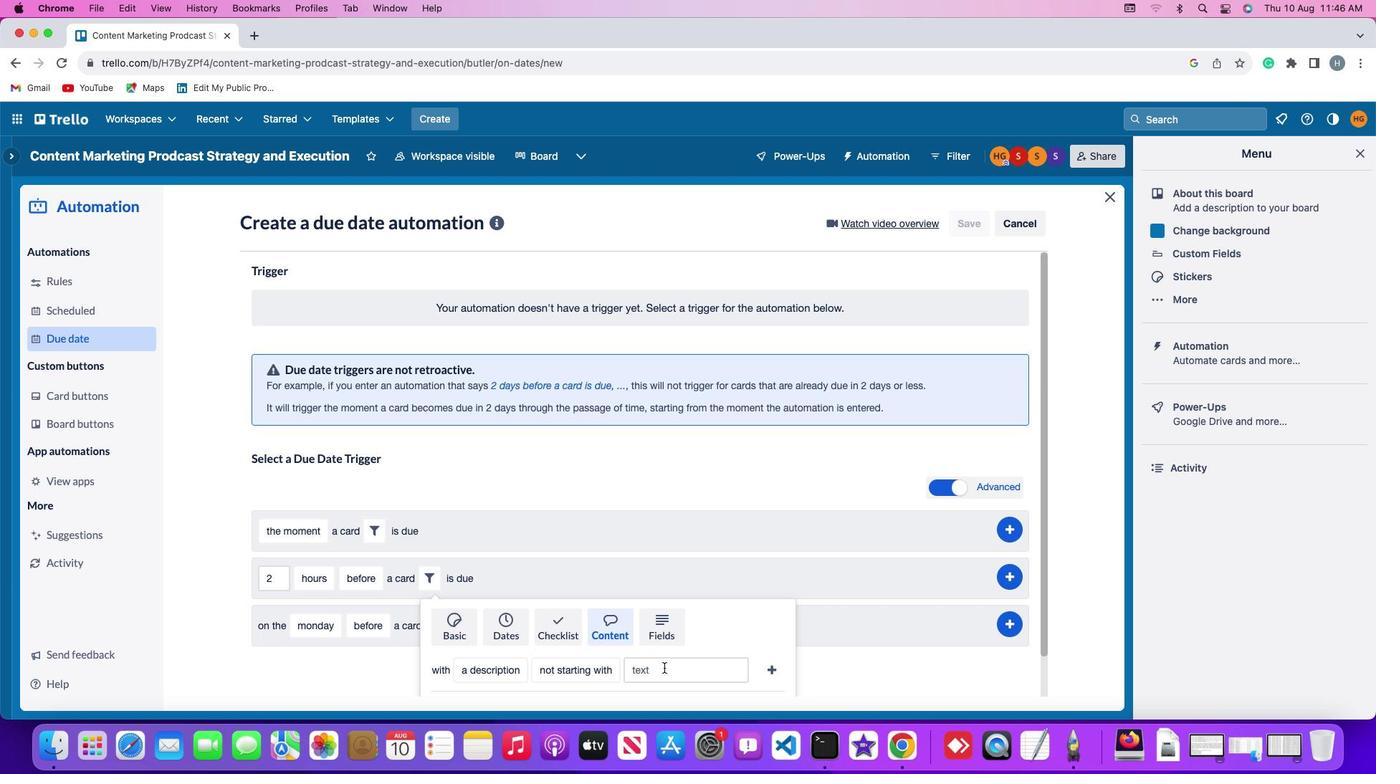 
Action: Mouse pressed left at (663, 666)
Screenshot: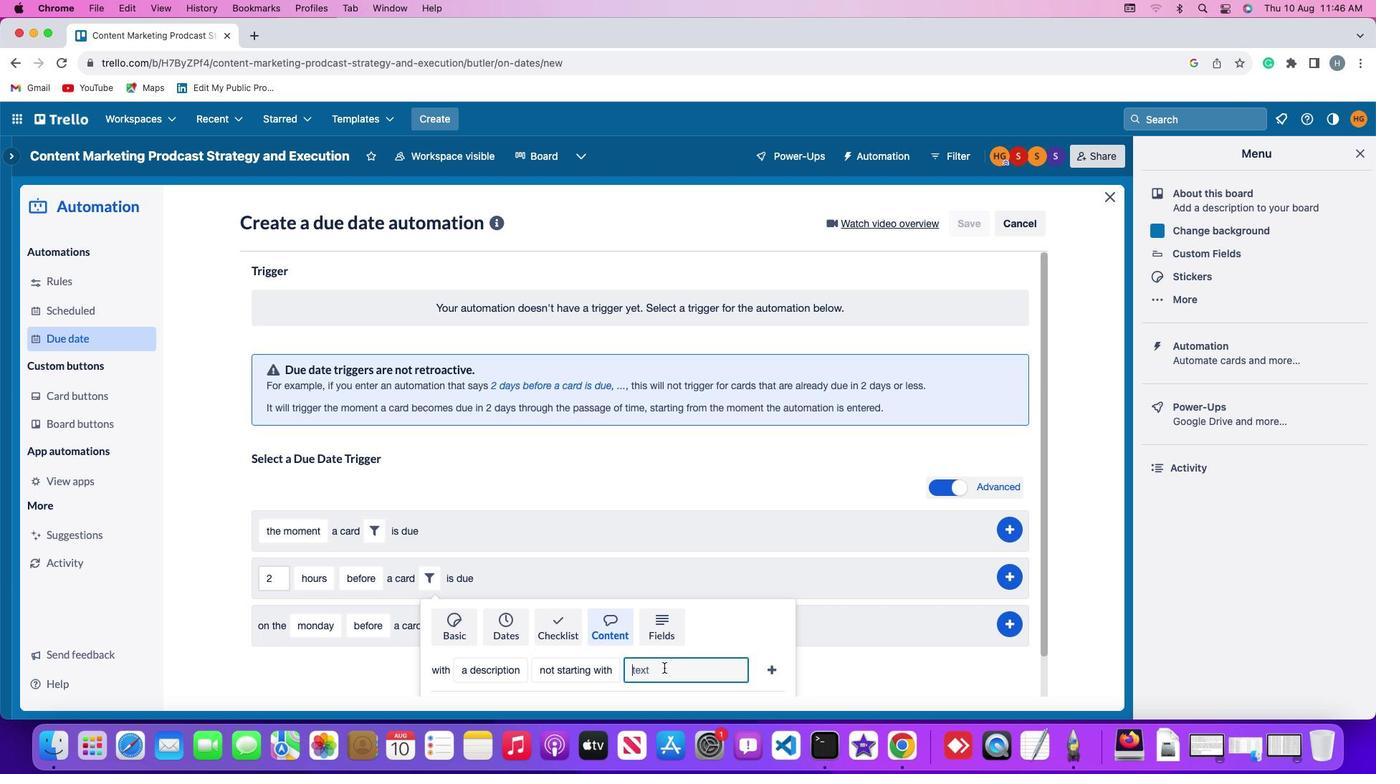 
Action: Mouse moved to (662, 666)
Screenshot: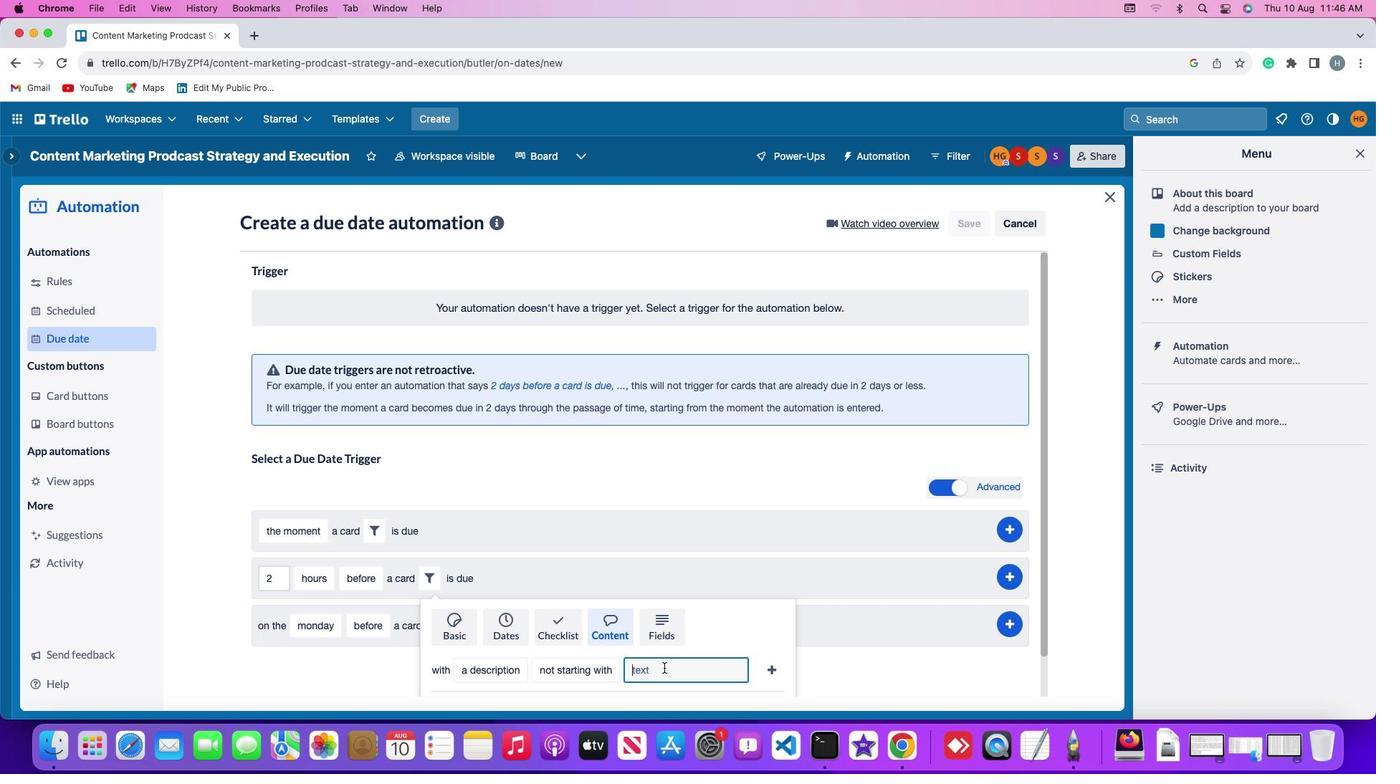 
Action: Key pressed 'r''e''s''u''m''e'
Screenshot: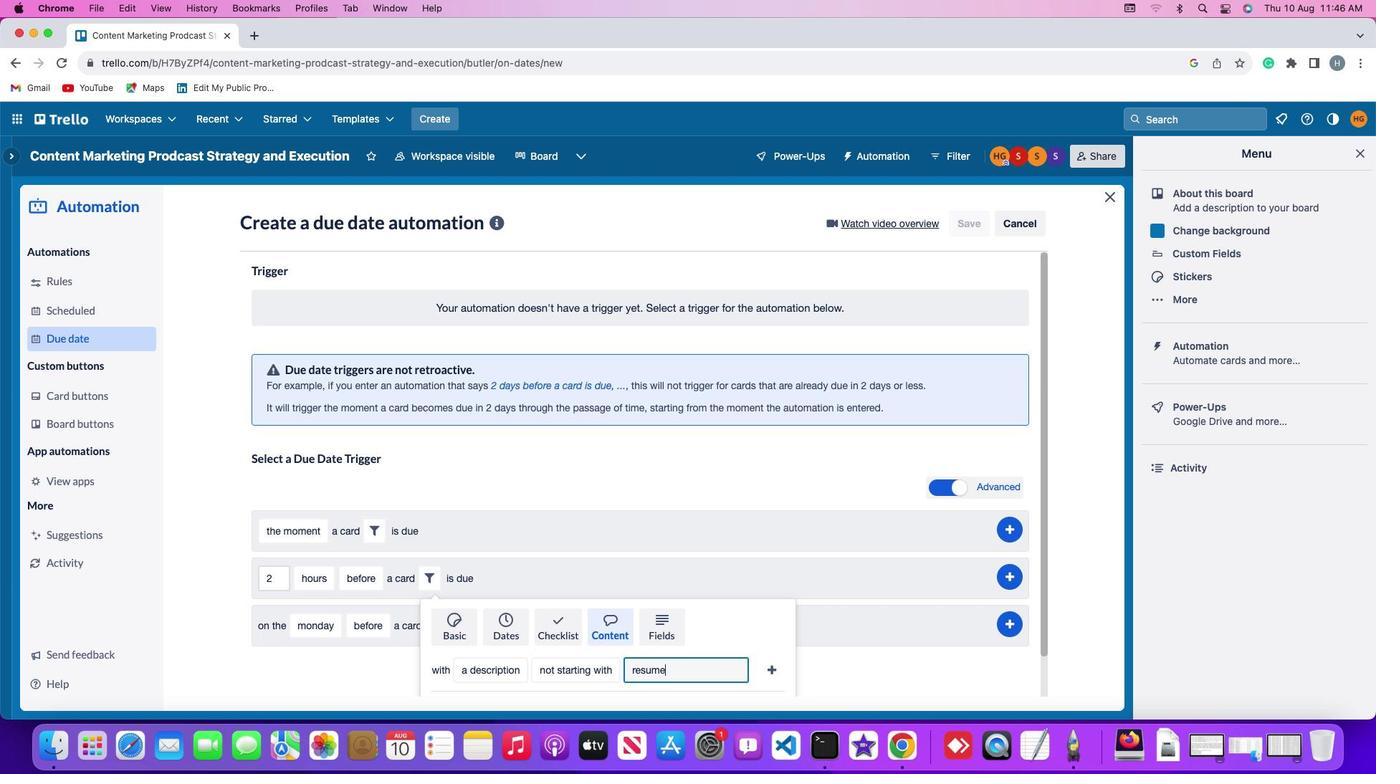 
Action: Mouse moved to (770, 664)
Screenshot: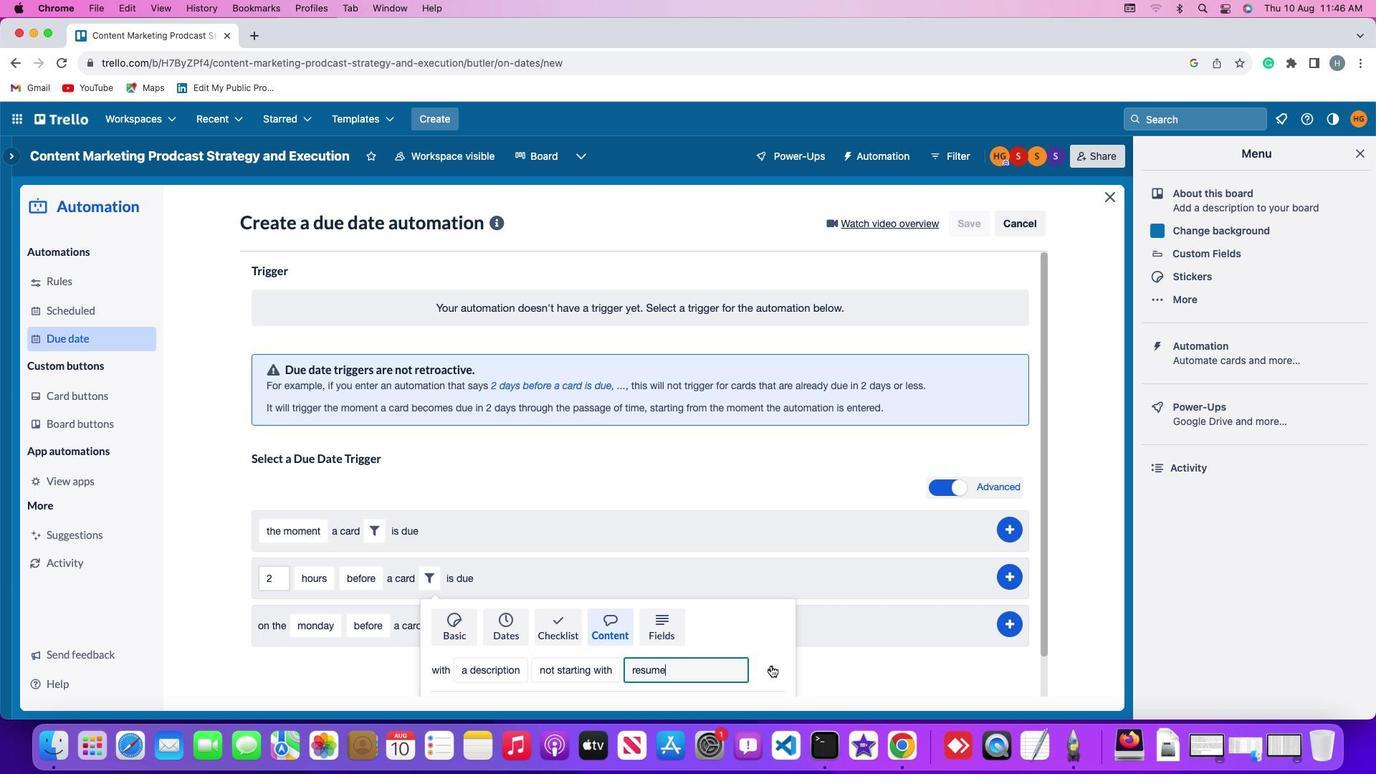 
Action: Mouse pressed left at (770, 664)
Screenshot: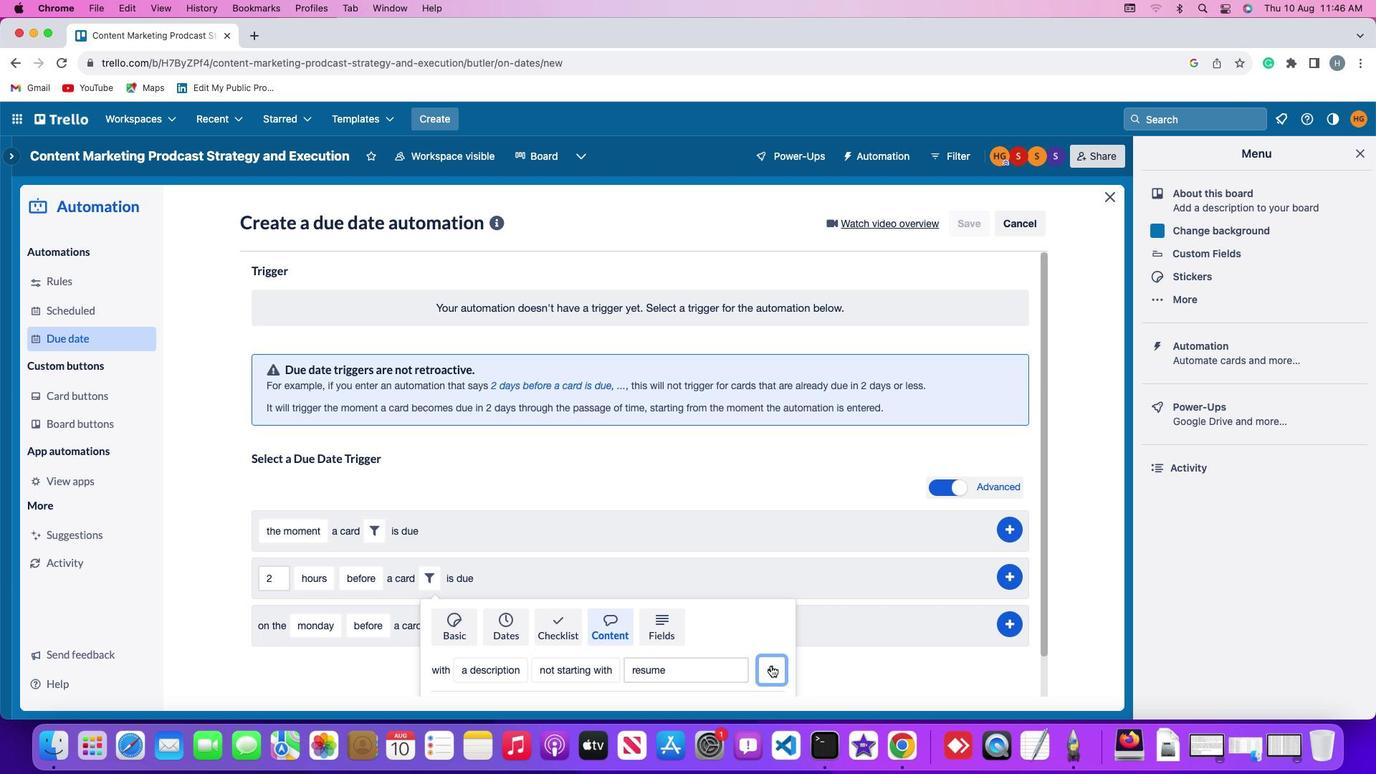
Action: Mouse moved to (1012, 572)
Screenshot: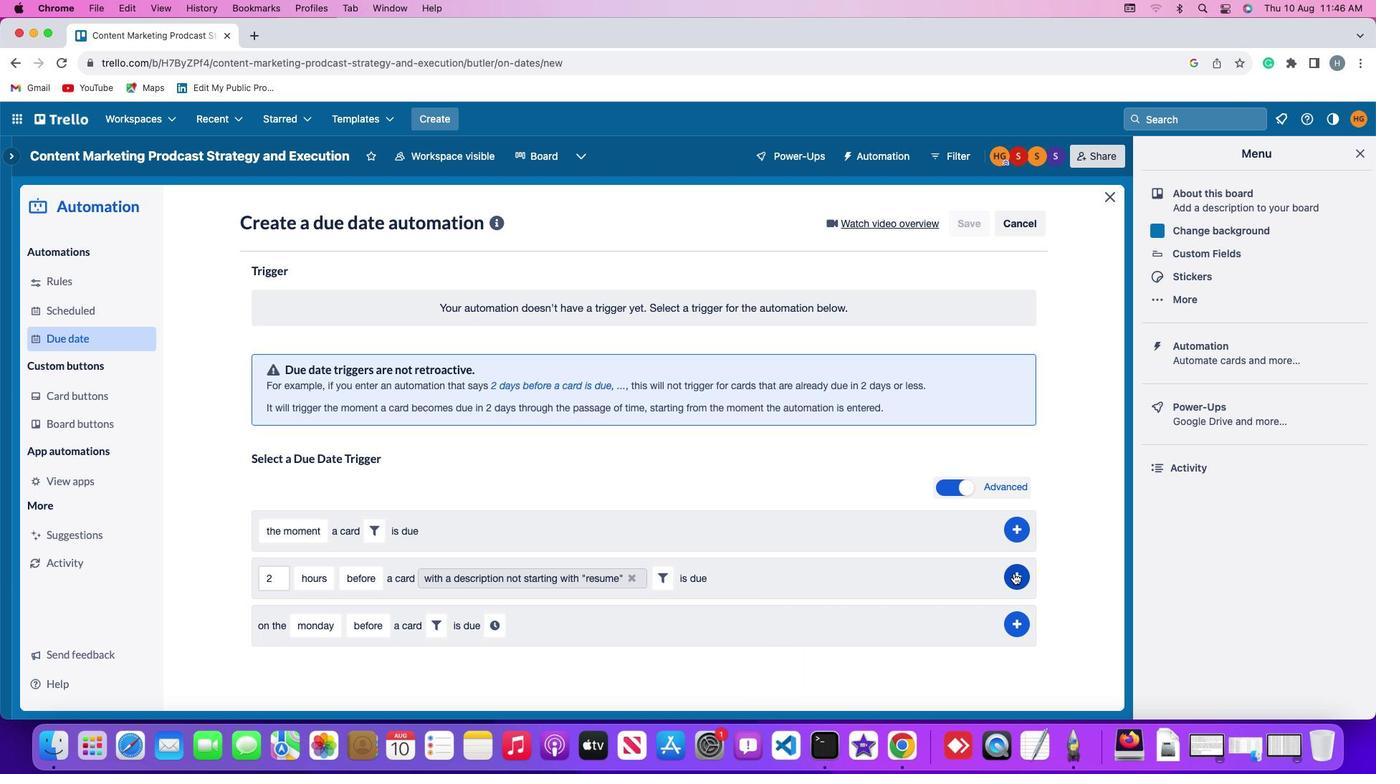 
Action: Mouse pressed left at (1012, 572)
Screenshot: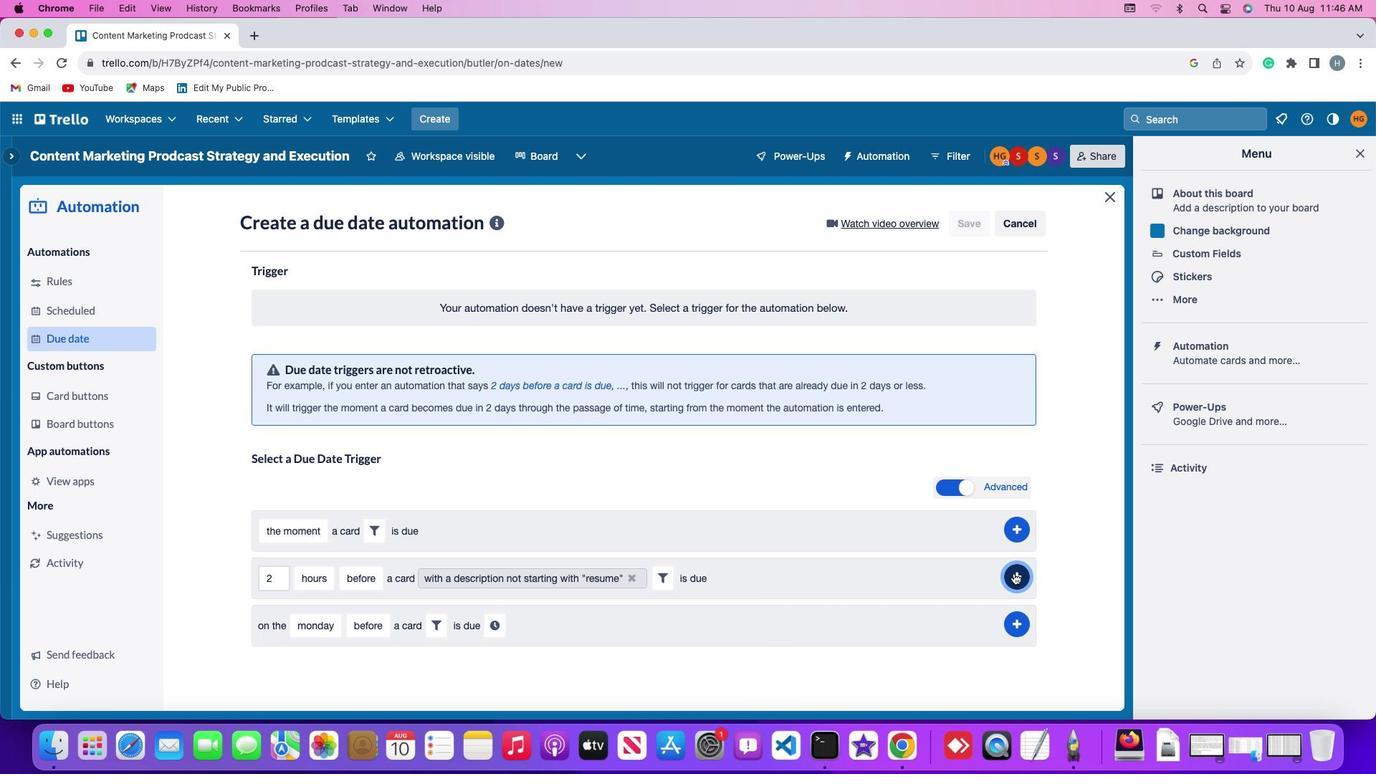
Action: Mouse moved to (1073, 488)
Screenshot: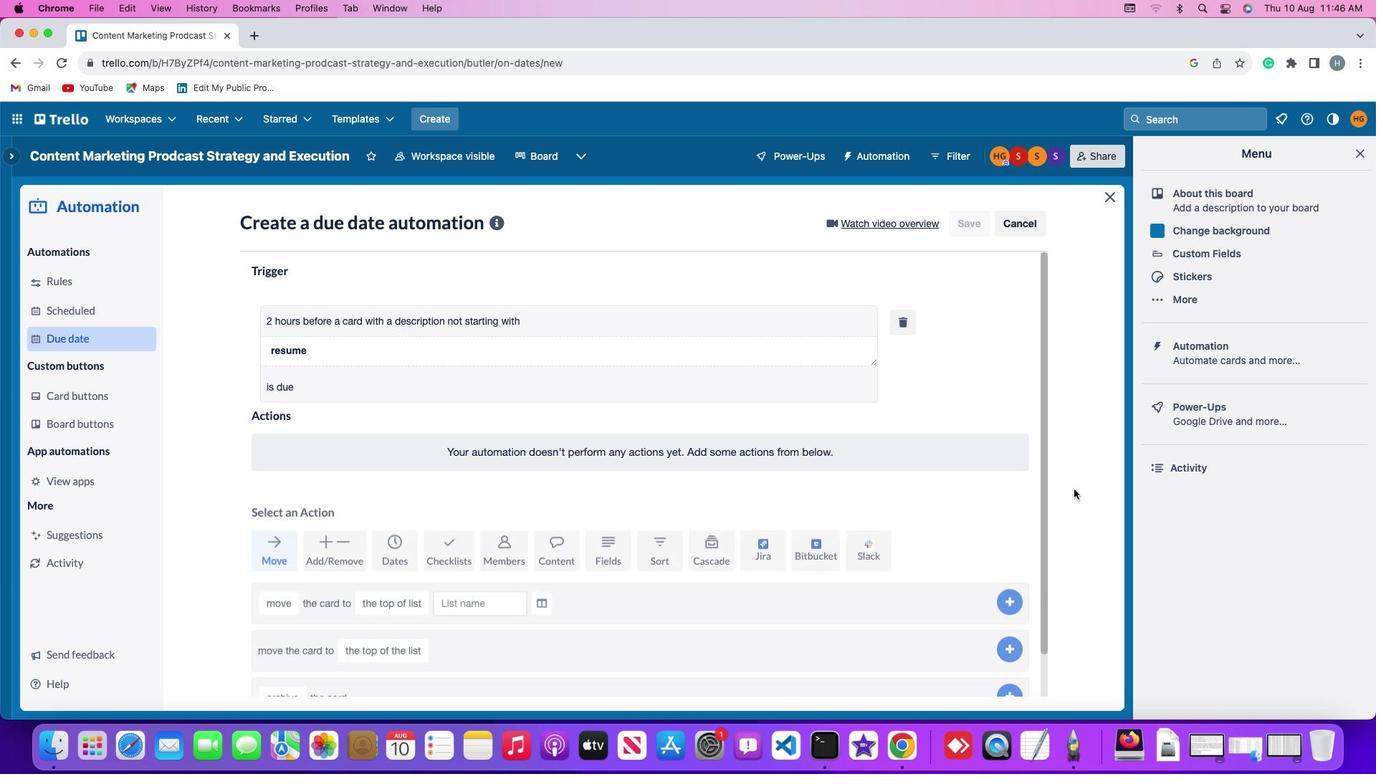
